 Task: Find a house in Standerton, South Africa, for 1 guest from 7th to 14th July, with a price range of ₹6000 to ₹14000, Wifi, and self check-in.
Action: Mouse moved to (440, 92)
Screenshot: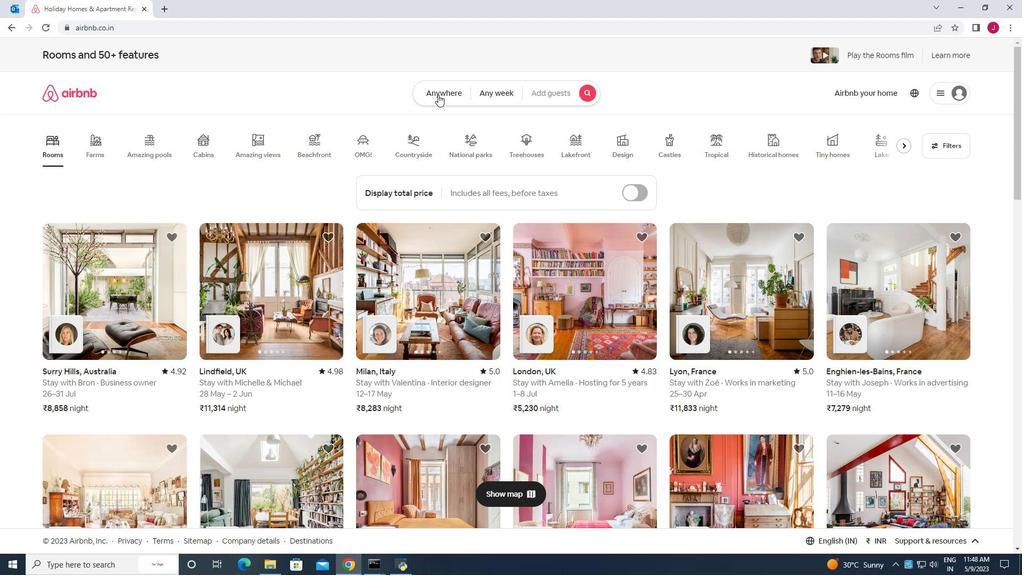 
Action: Mouse pressed left at (440, 92)
Screenshot: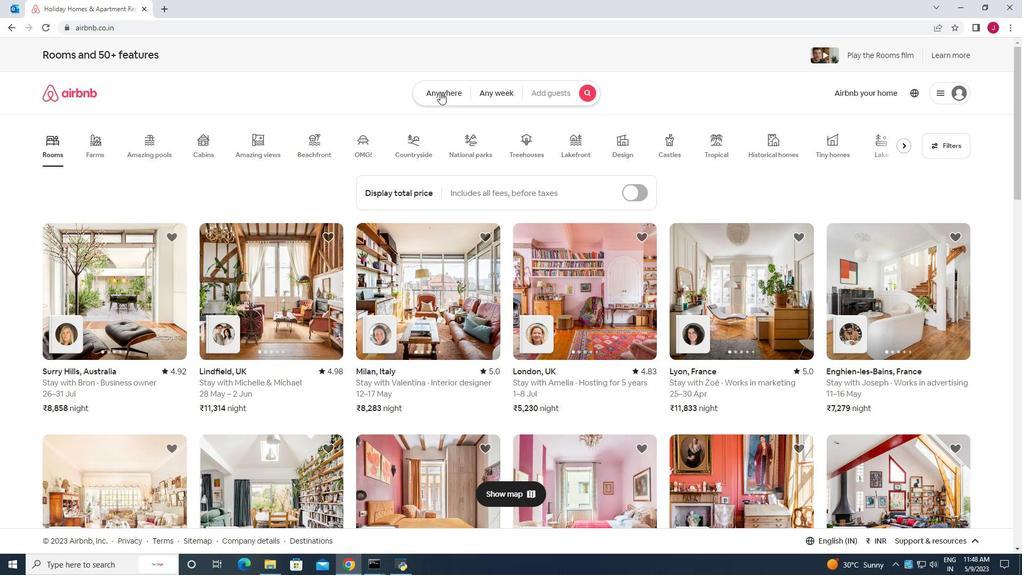 
Action: Mouse moved to (338, 134)
Screenshot: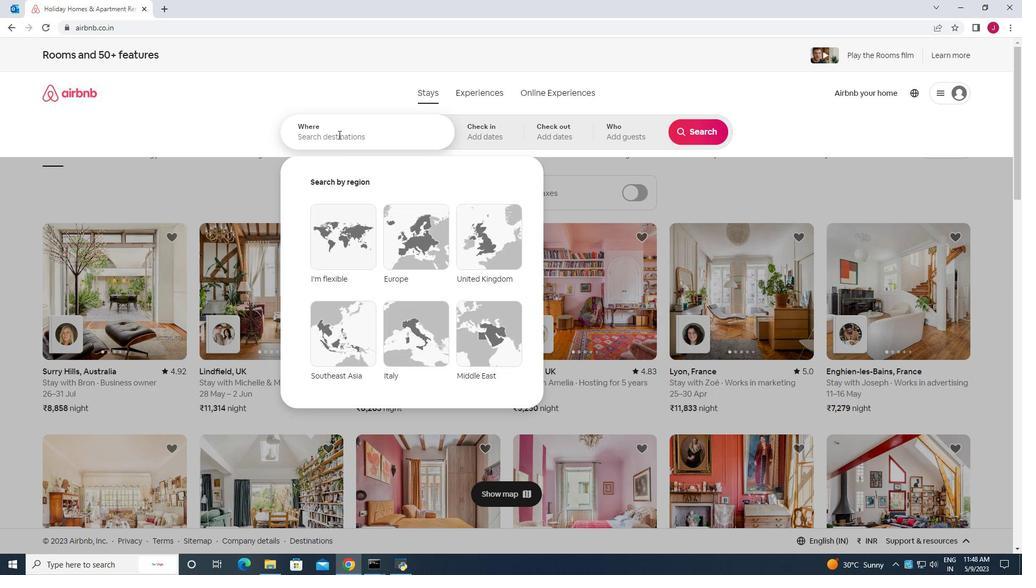 
Action: Mouse pressed left at (338, 134)
Screenshot: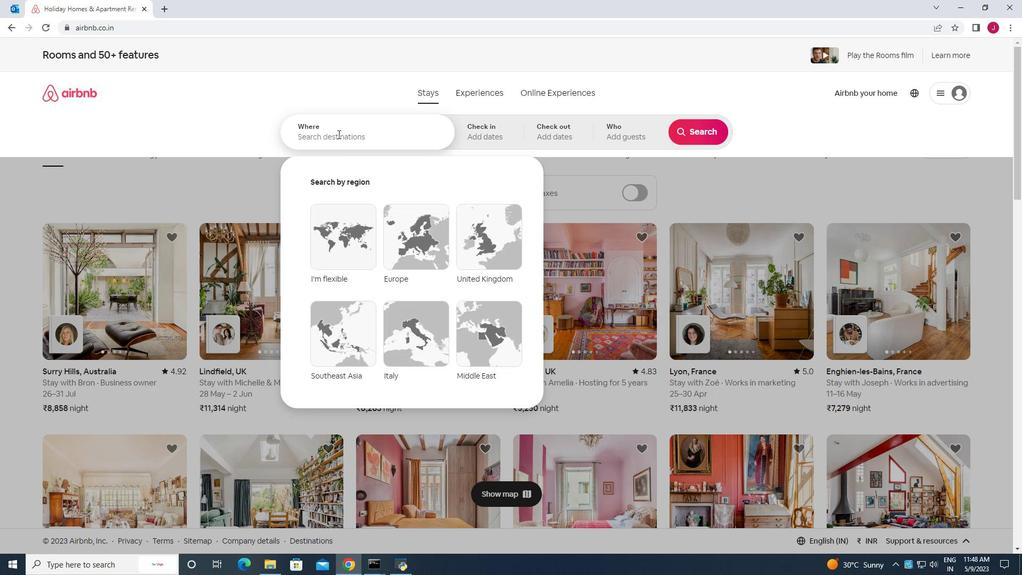 
Action: Mouse moved to (337, 134)
Screenshot: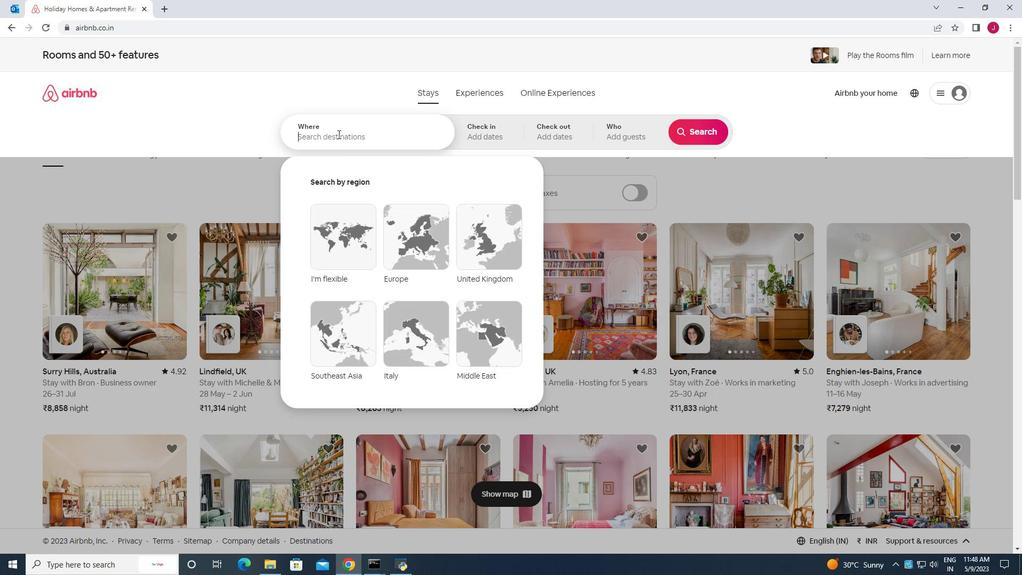 
Action: Key pressed standerton<Key.space>south<Key.space>africa
Screenshot: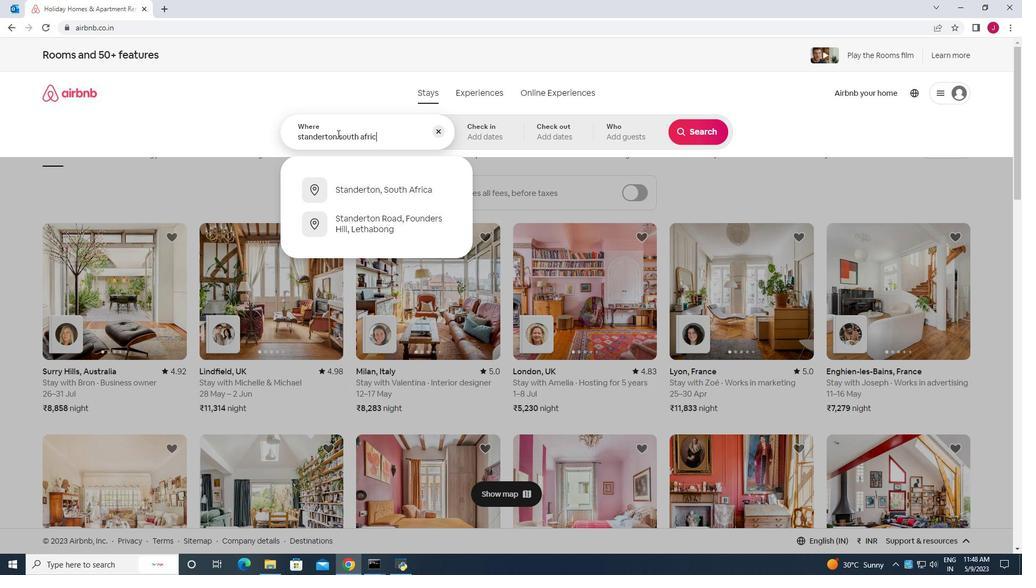 
Action: Mouse moved to (372, 189)
Screenshot: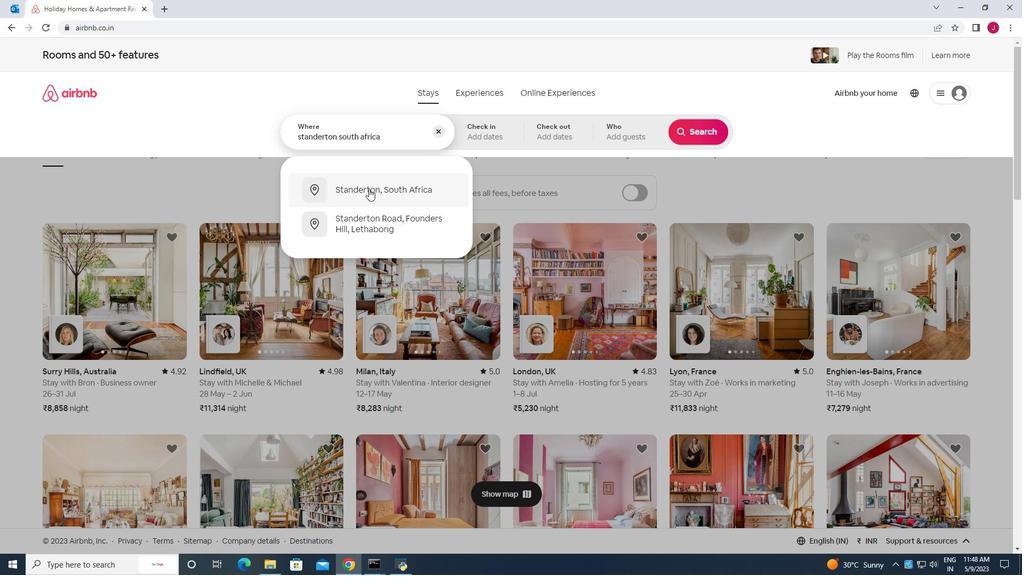 
Action: Mouse pressed left at (372, 189)
Screenshot: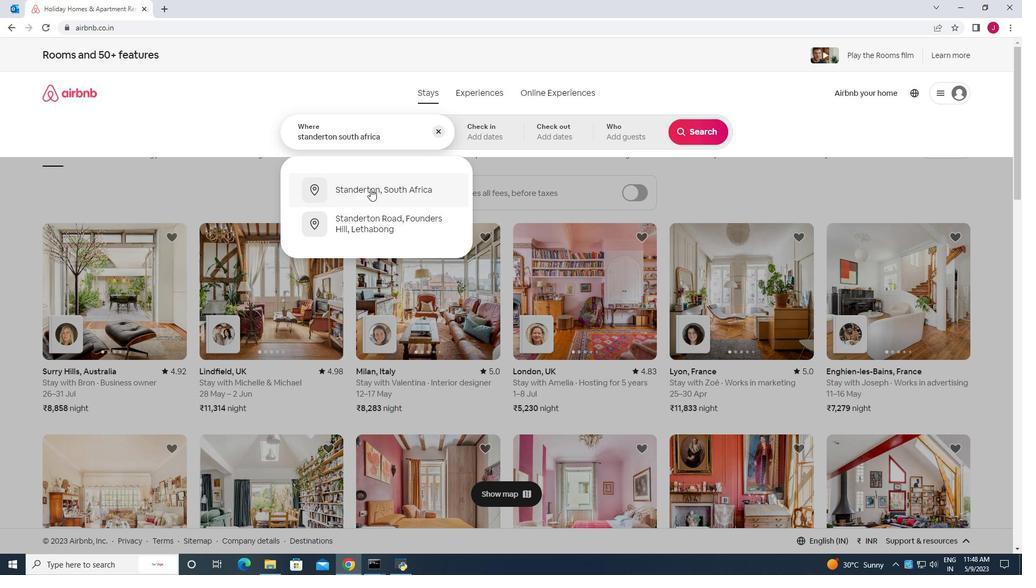 
Action: Mouse moved to (699, 213)
Screenshot: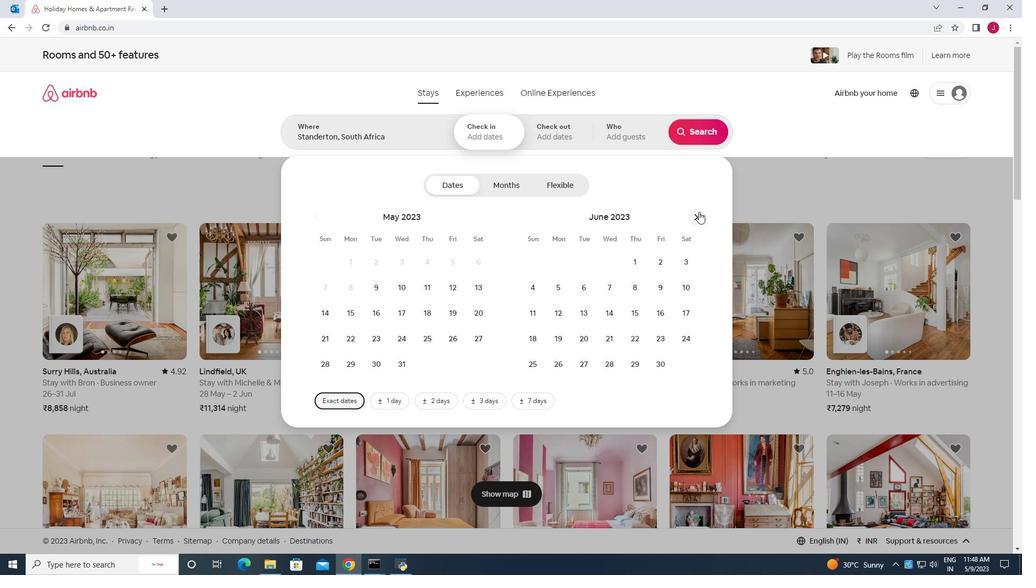 
Action: Mouse pressed left at (699, 213)
Screenshot: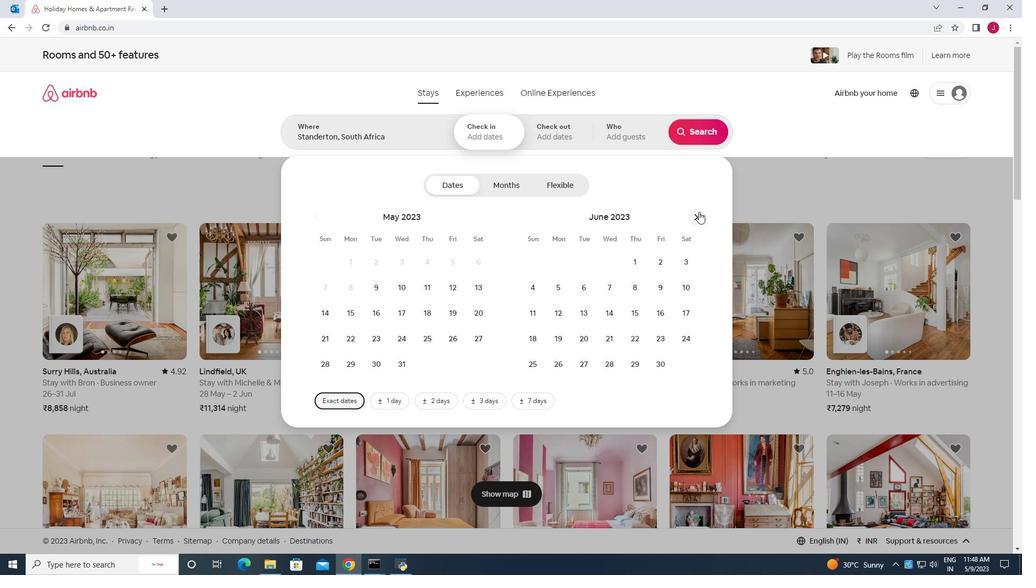 
Action: Mouse moved to (662, 290)
Screenshot: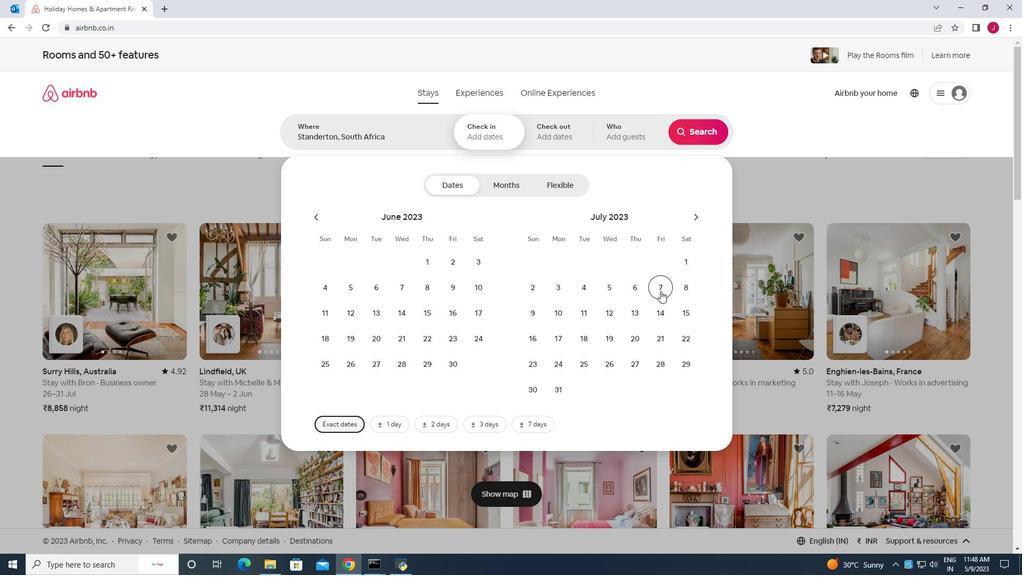 
Action: Mouse pressed left at (662, 290)
Screenshot: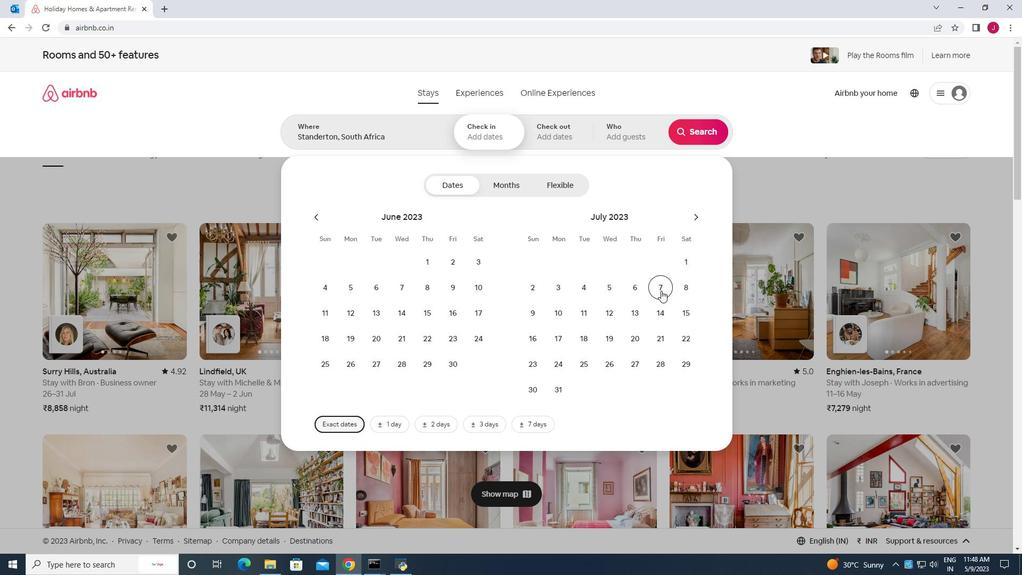 
Action: Mouse moved to (665, 309)
Screenshot: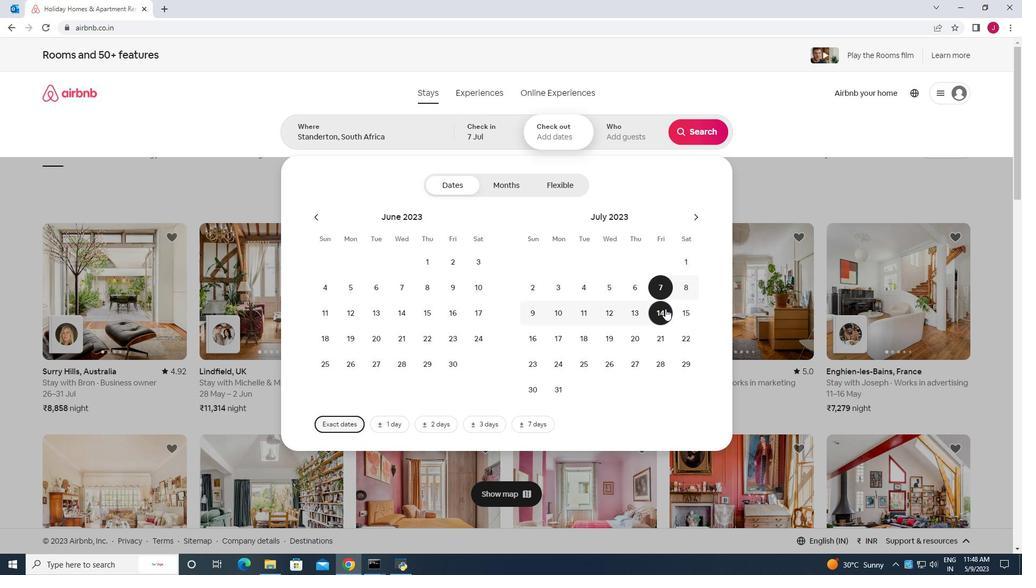 
Action: Mouse pressed left at (665, 309)
Screenshot: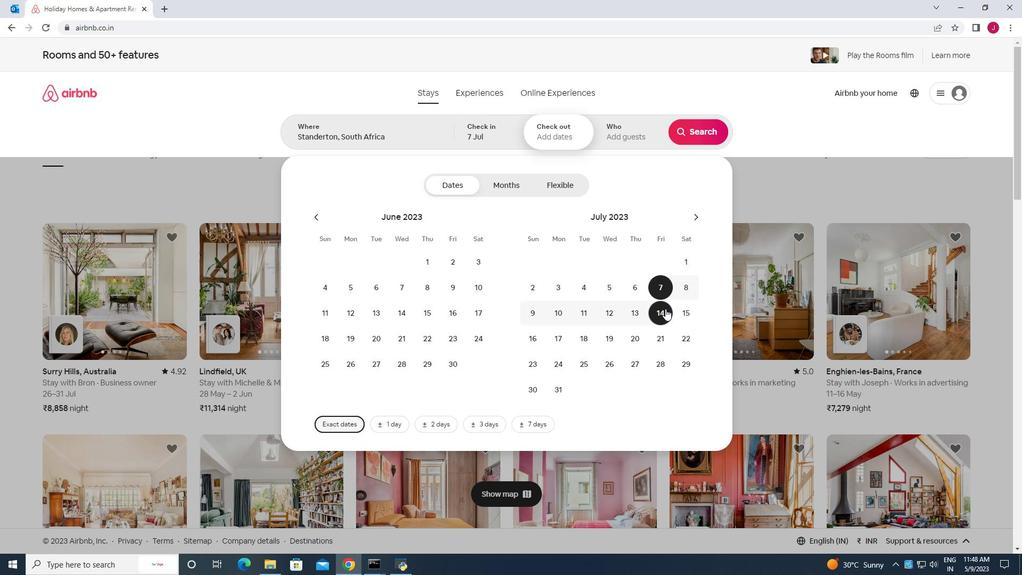 
Action: Mouse moved to (621, 123)
Screenshot: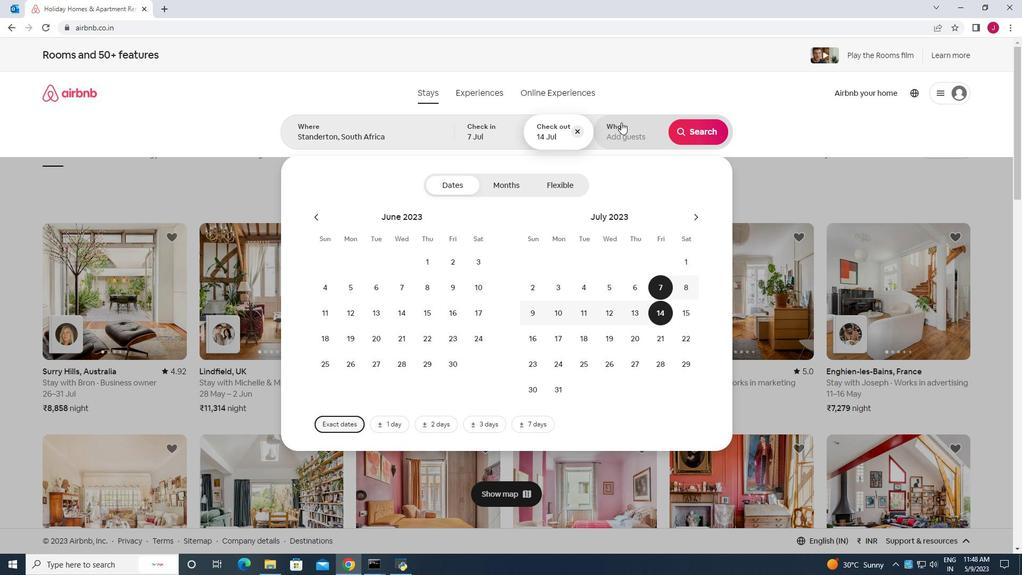 
Action: Mouse pressed left at (621, 123)
Screenshot: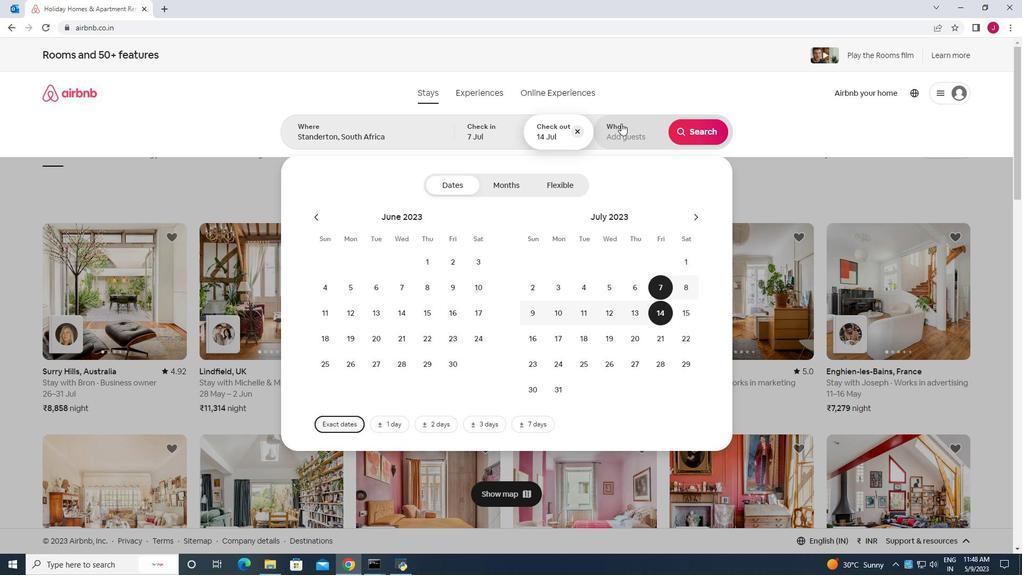 
Action: Mouse moved to (698, 185)
Screenshot: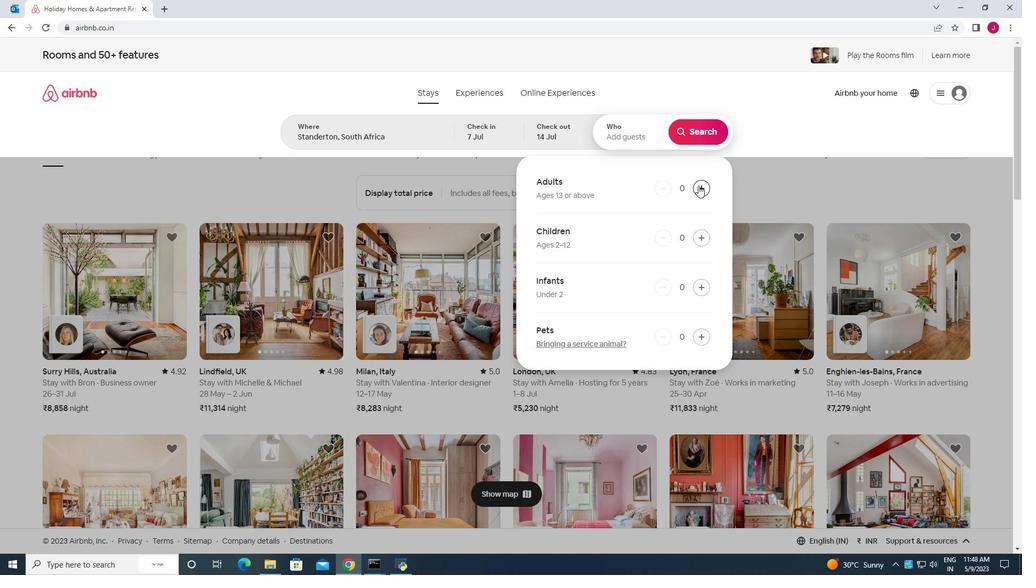 
Action: Mouse pressed left at (698, 185)
Screenshot: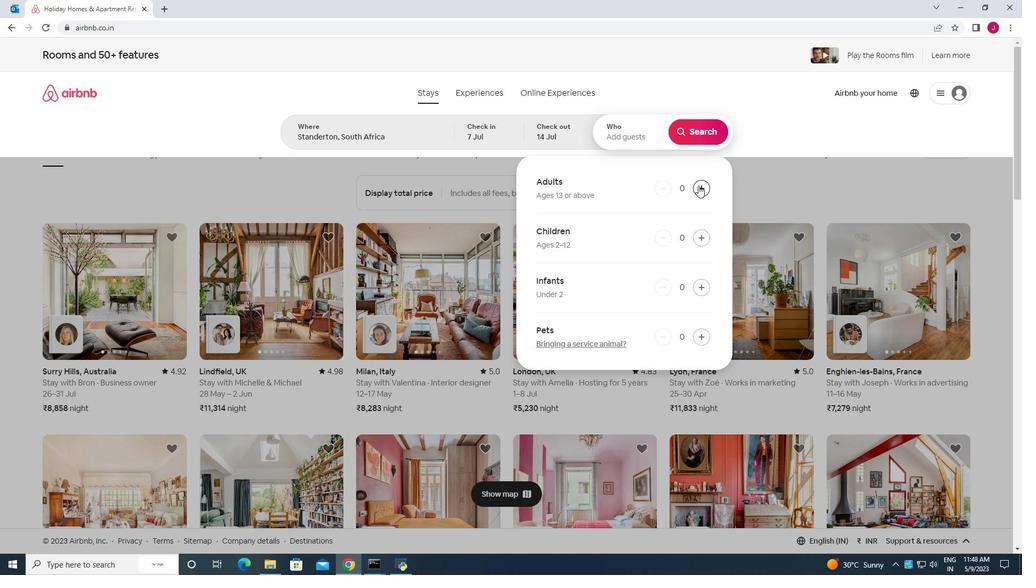 
Action: Mouse moved to (706, 130)
Screenshot: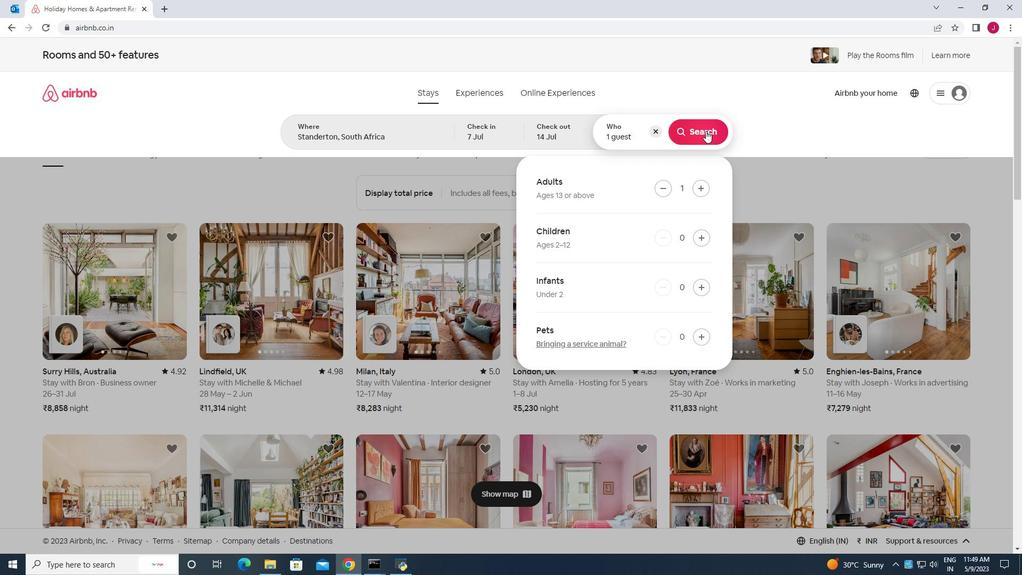 
Action: Mouse pressed left at (706, 130)
Screenshot: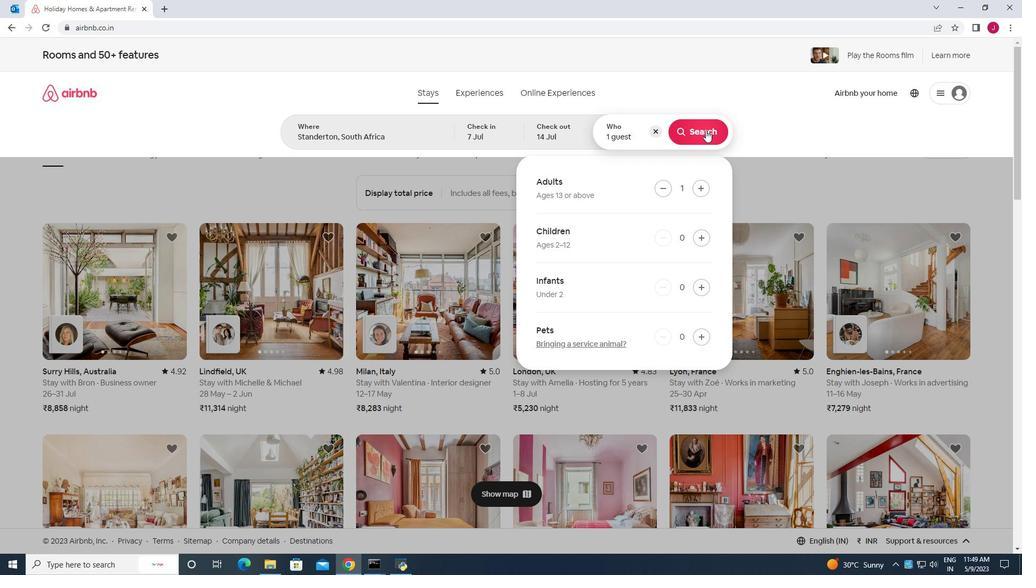 
Action: Mouse moved to (985, 102)
Screenshot: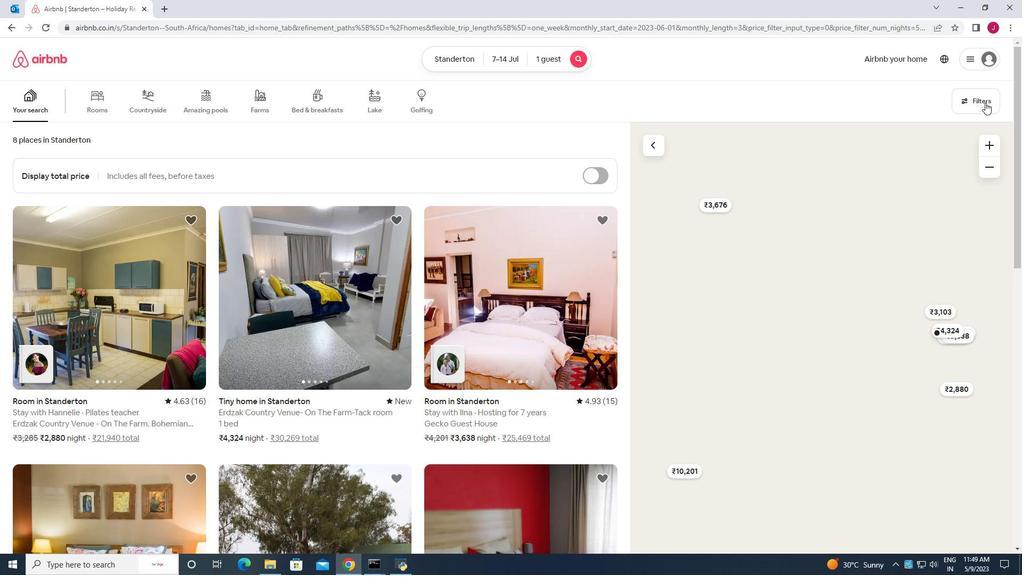 
Action: Mouse pressed left at (985, 102)
Screenshot: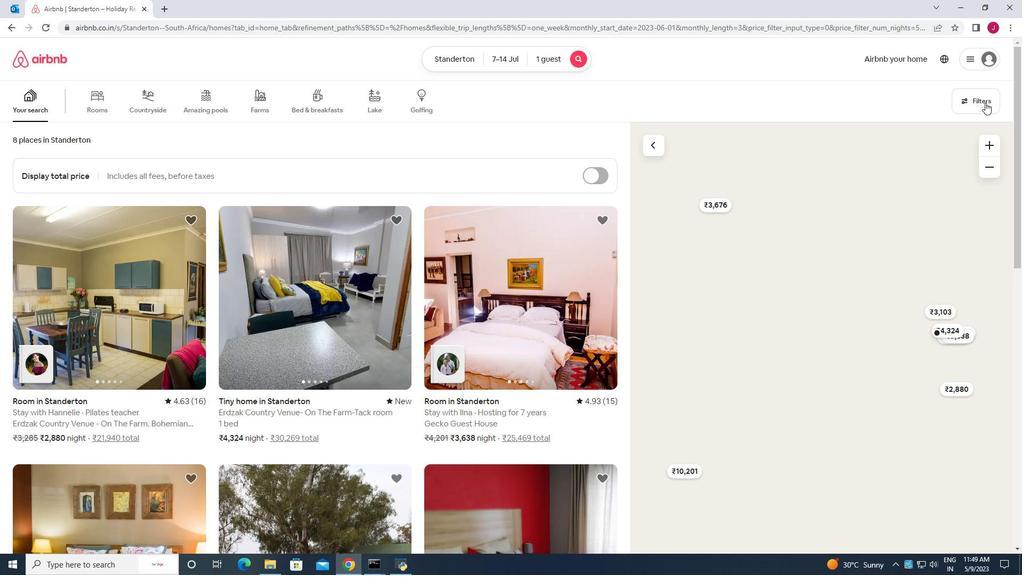 
Action: Mouse moved to (375, 361)
Screenshot: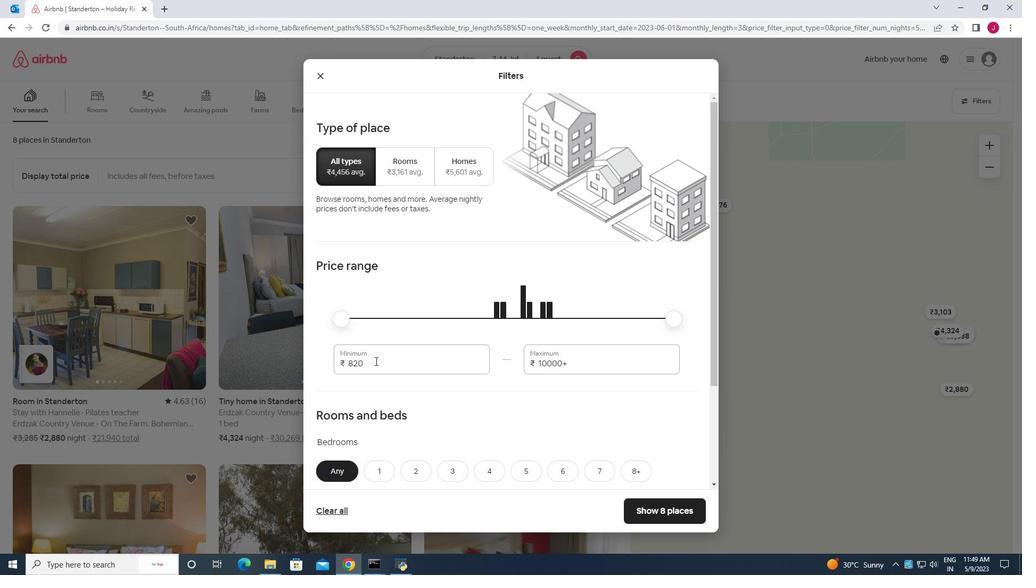 
Action: Mouse pressed left at (375, 361)
Screenshot: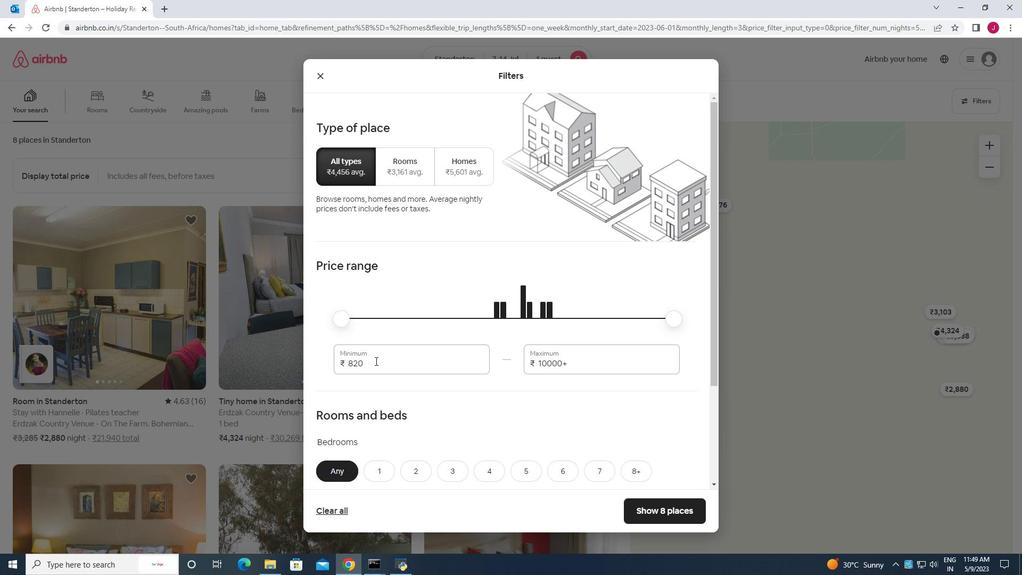 
Action: Mouse moved to (373, 354)
Screenshot: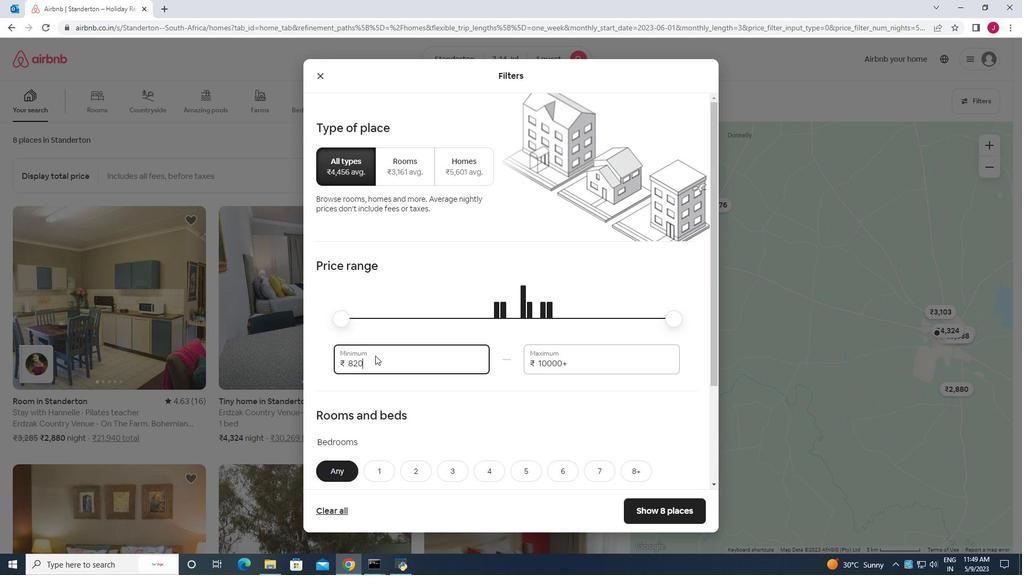 
Action: Key pressed <Key.backspace><Key.backspace><Key.backspace><Key.backspace>6000
Screenshot: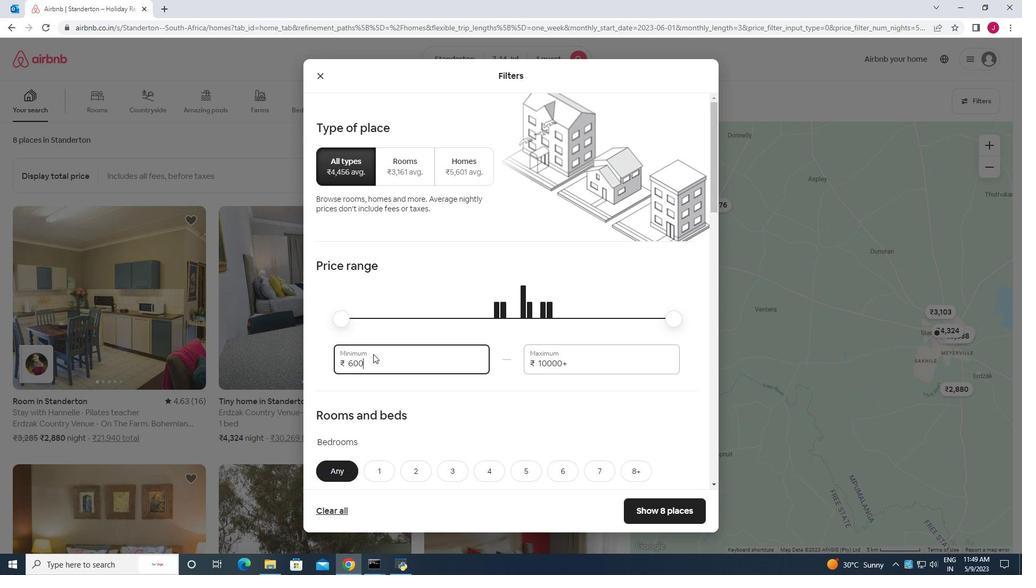 
Action: Mouse moved to (586, 366)
Screenshot: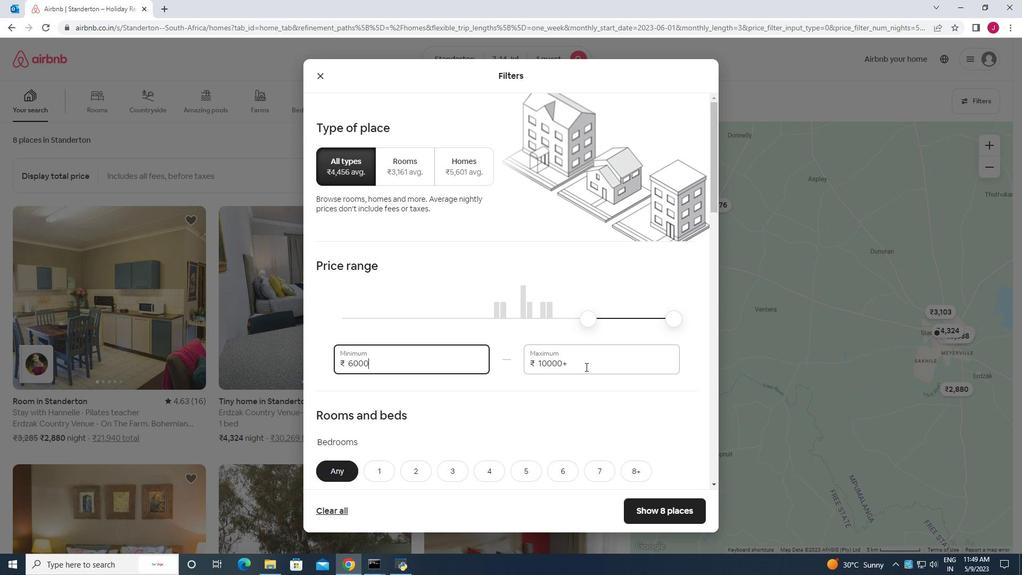 
Action: Mouse pressed left at (586, 366)
Screenshot: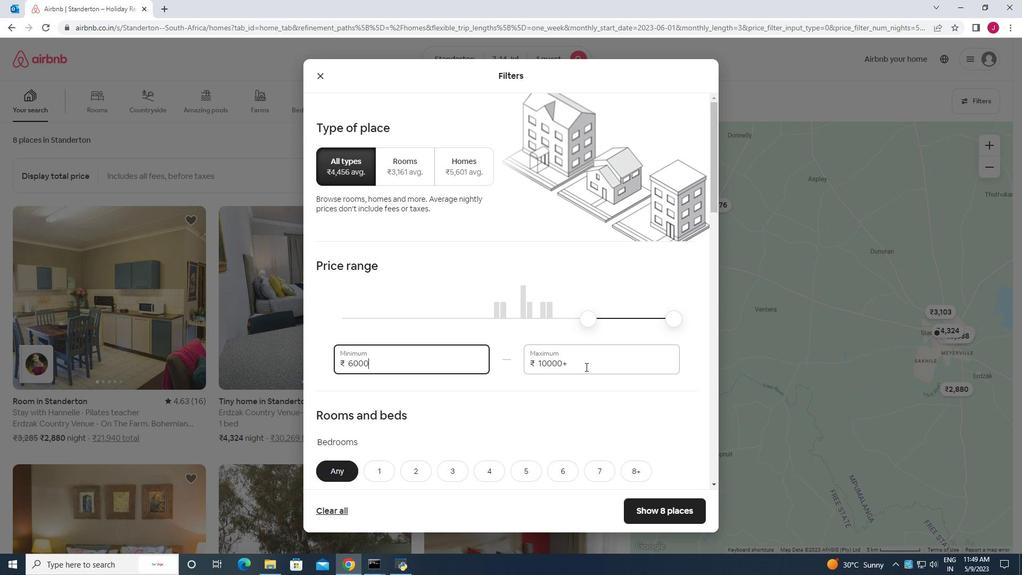 
Action: Mouse moved to (586, 365)
Screenshot: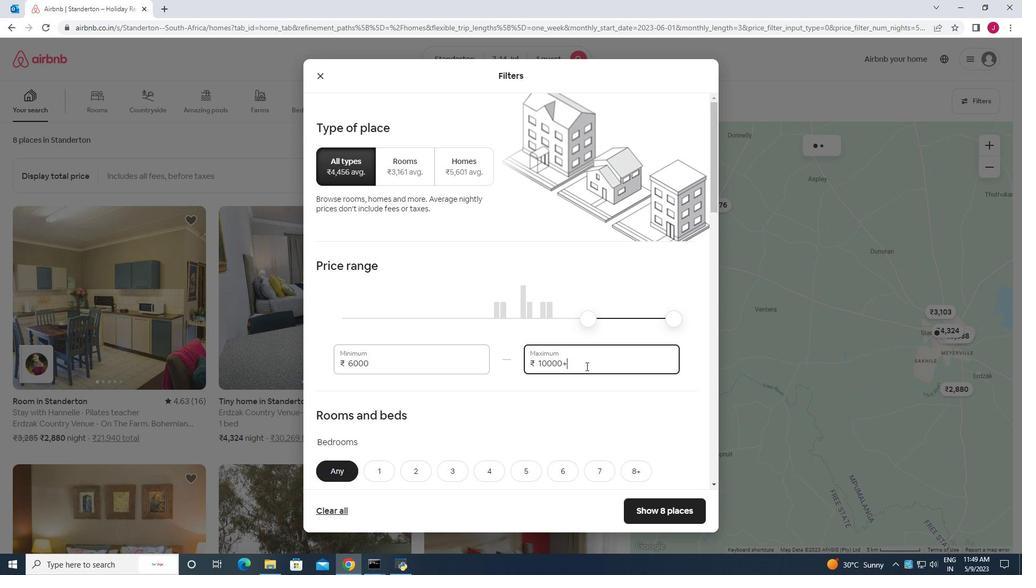 
Action: Key pressed <Key.backspace><Key.backspace><Key.backspace><Key.backspace><Key.backspace>4000
Screenshot: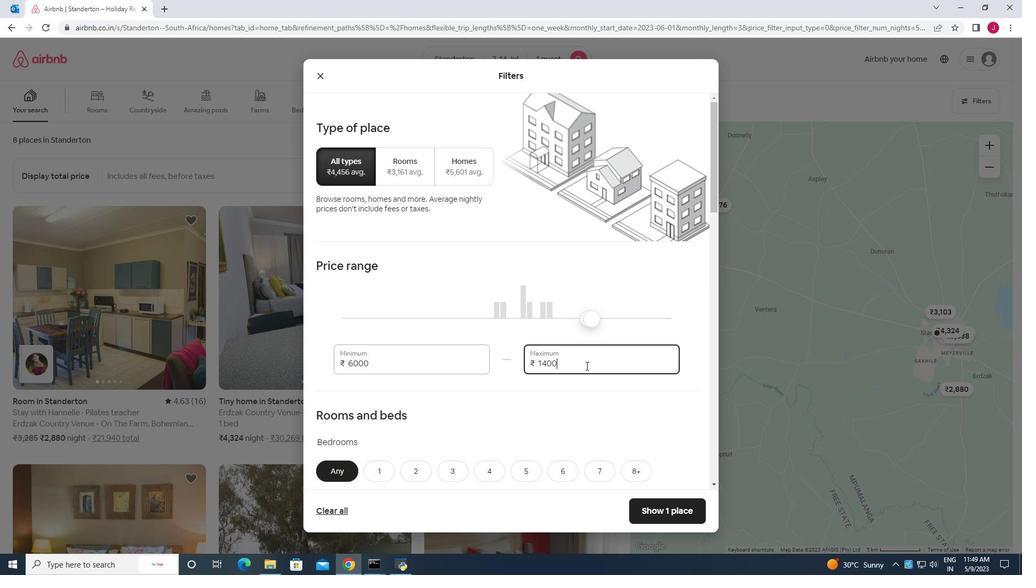
Action: Mouse moved to (572, 348)
Screenshot: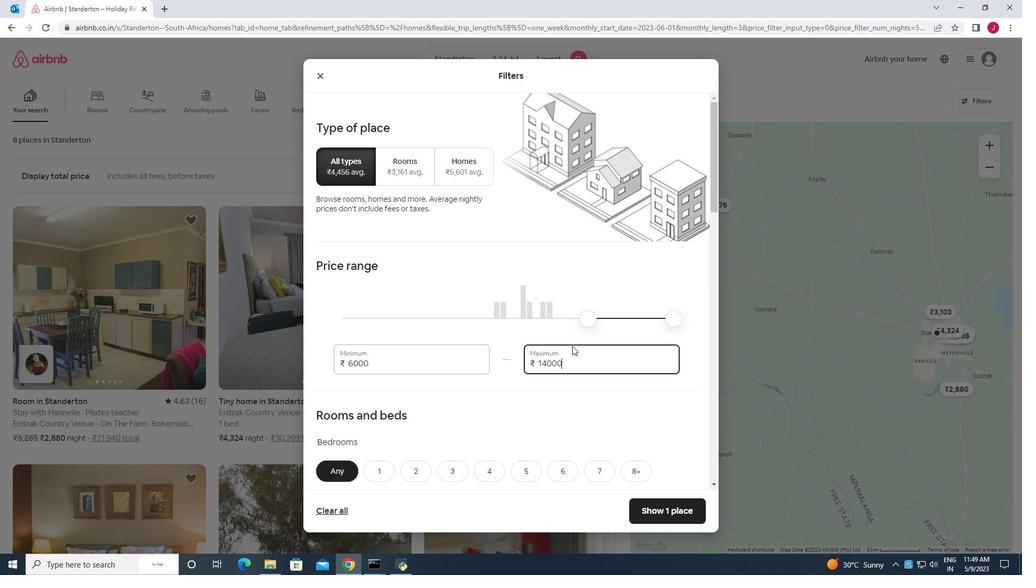 
Action: Mouse scrolled (572, 348) with delta (0, 0)
Screenshot: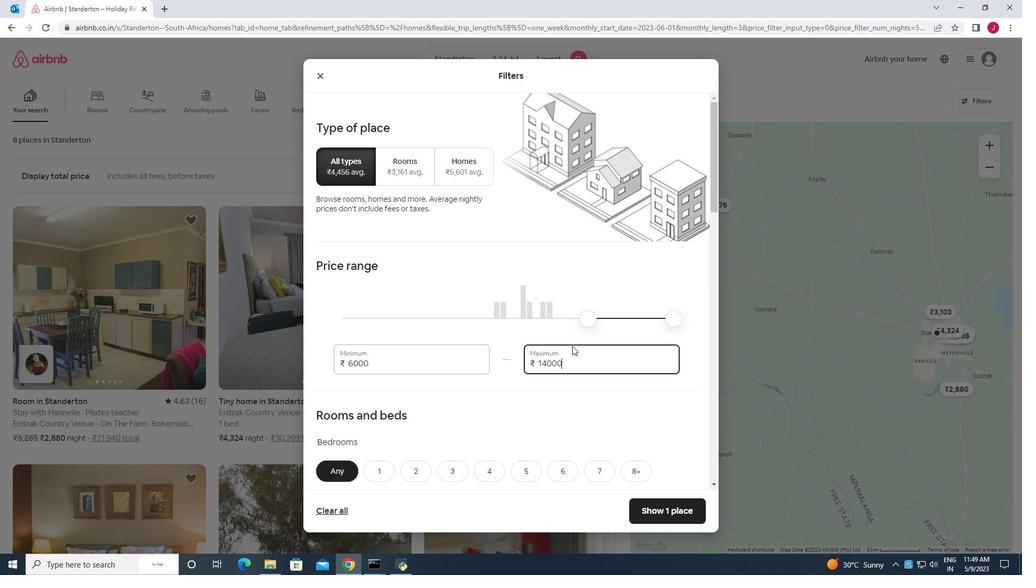 
Action: Mouse moved to (551, 346)
Screenshot: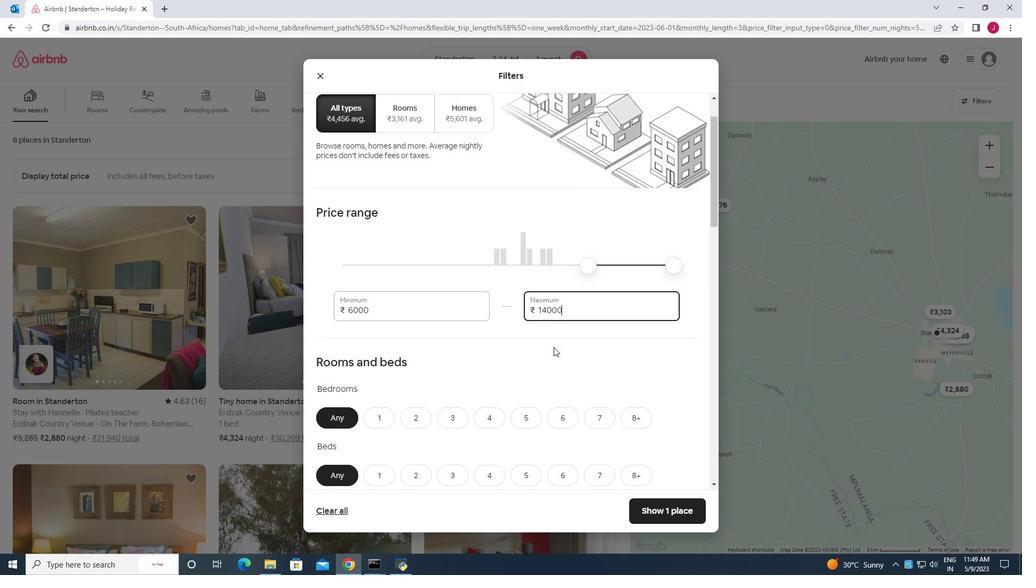 
Action: Mouse scrolled (551, 345) with delta (0, 0)
Screenshot: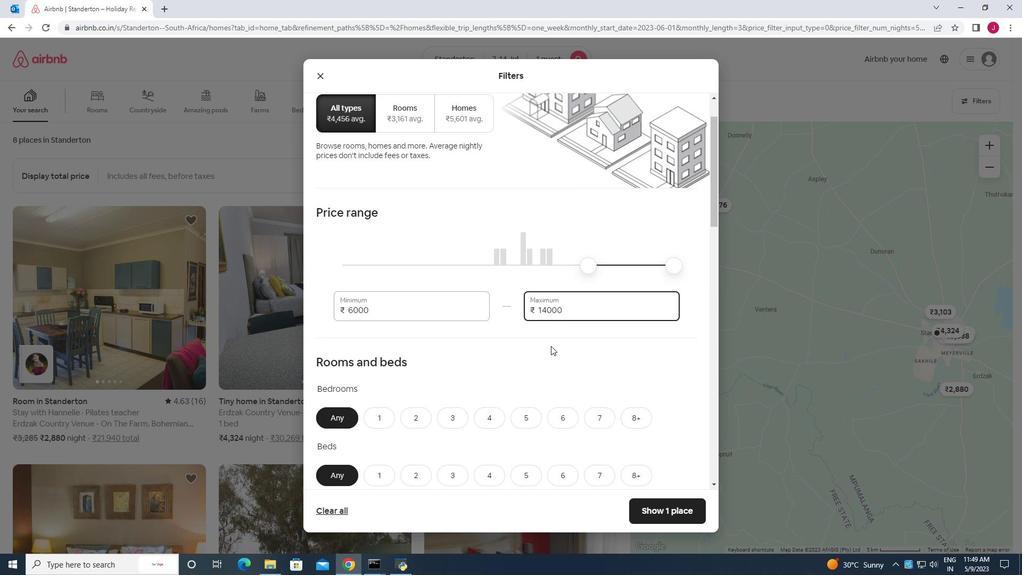 
Action: Mouse scrolled (551, 345) with delta (0, 0)
Screenshot: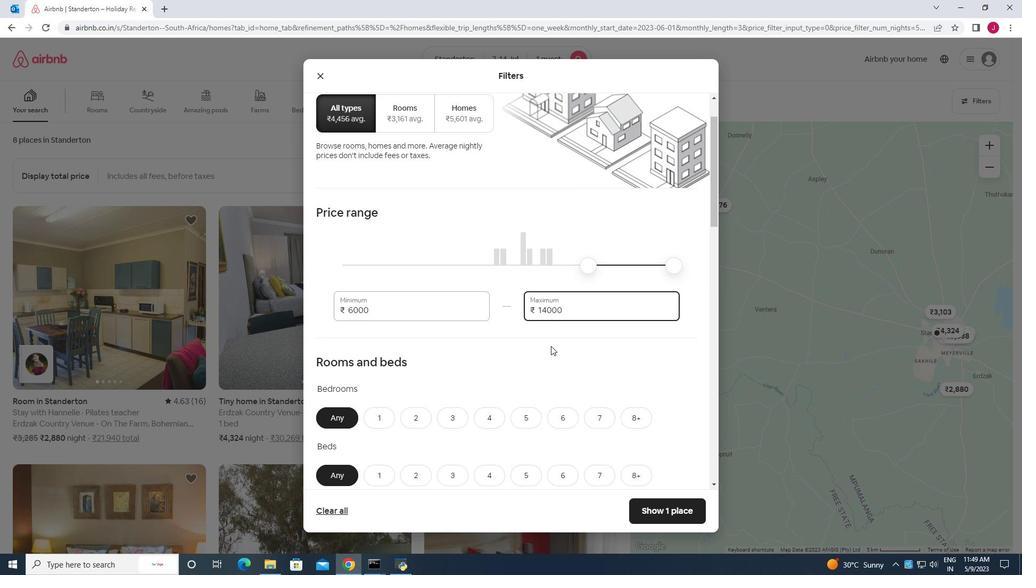 
Action: Mouse moved to (544, 332)
Screenshot: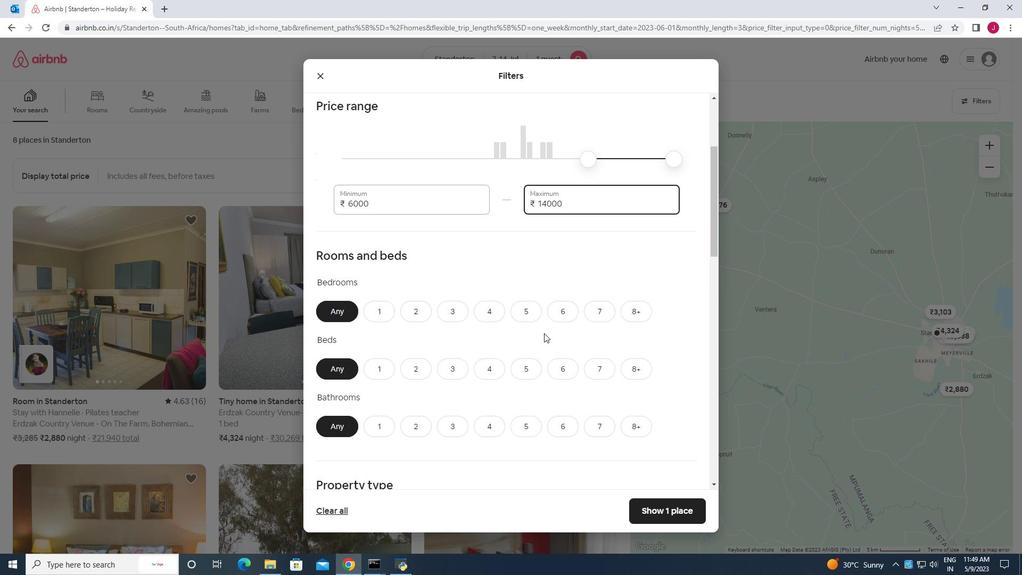 
Action: Mouse scrolled (544, 332) with delta (0, 0)
Screenshot: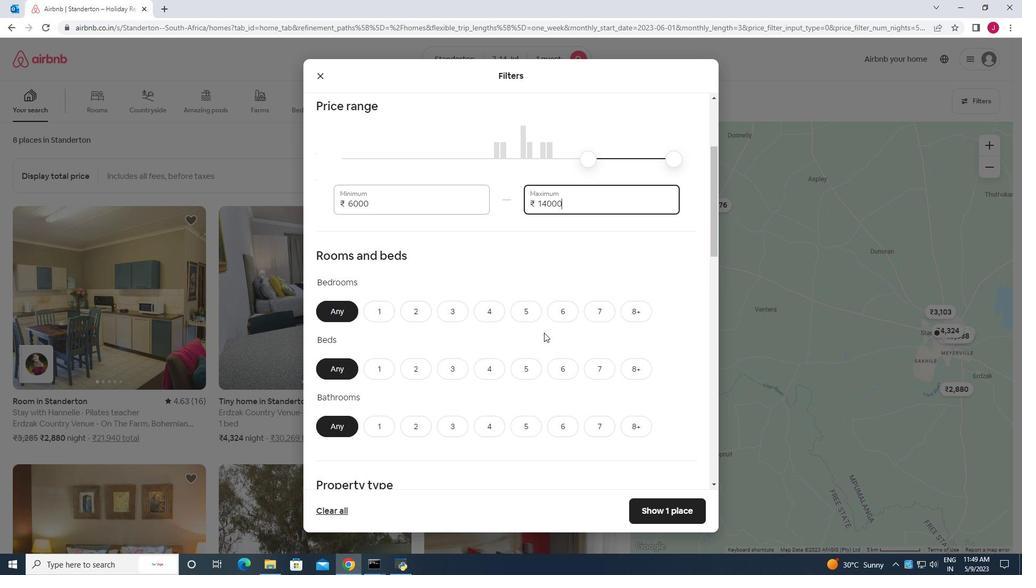 
Action: Mouse moved to (374, 260)
Screenshot: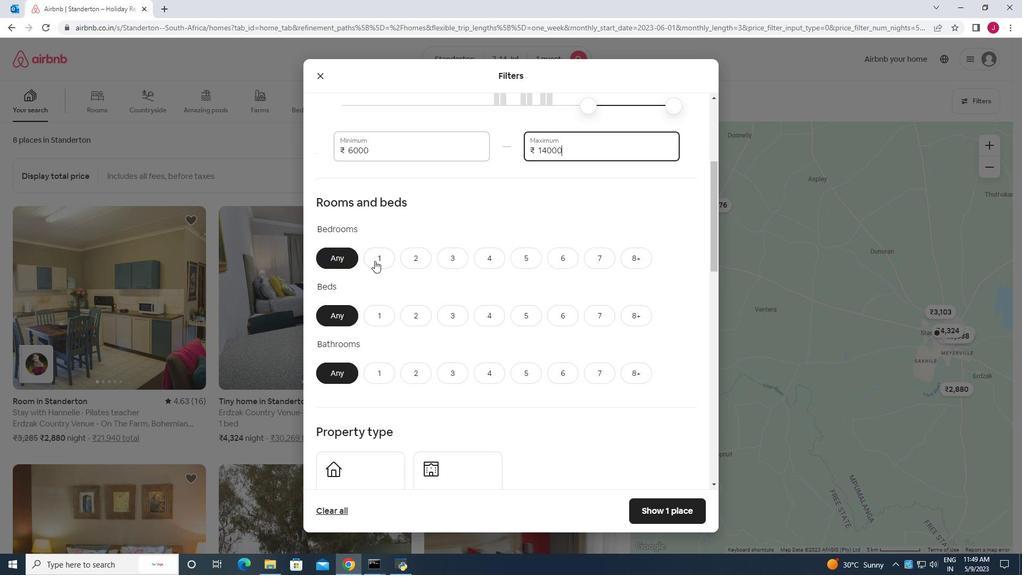 
Action: Mouse pressed left at (374, 260)
Screenshot: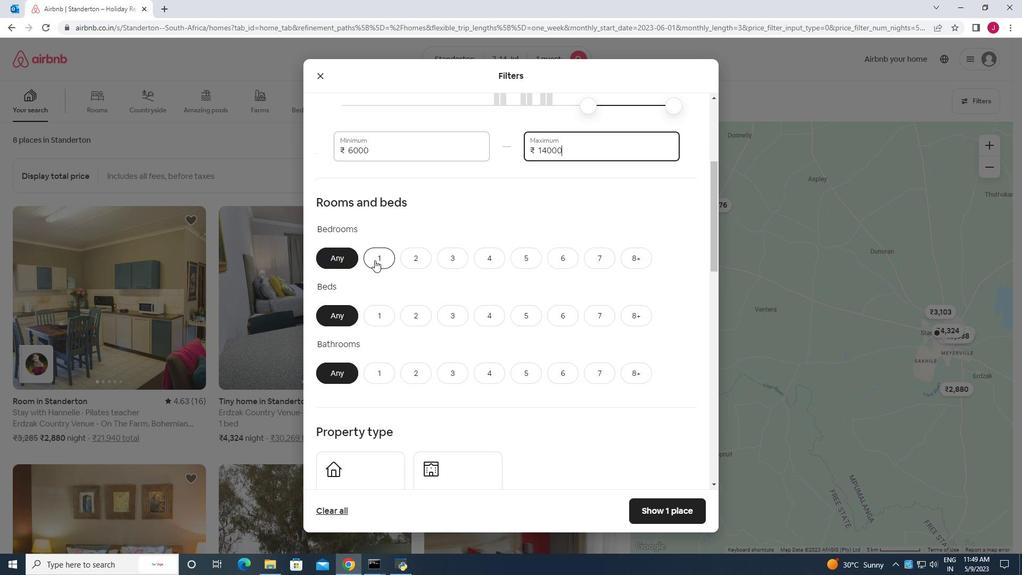 
Action: Mouse moved to (378, 313)
Screenshot: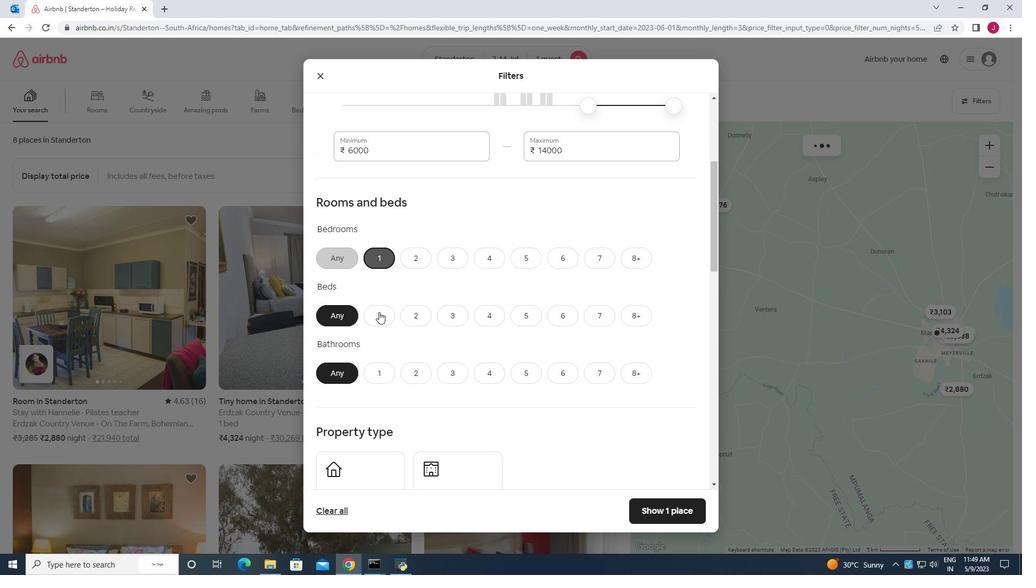 
Action: Mouse pressed left at (378, 313)
Screenshot: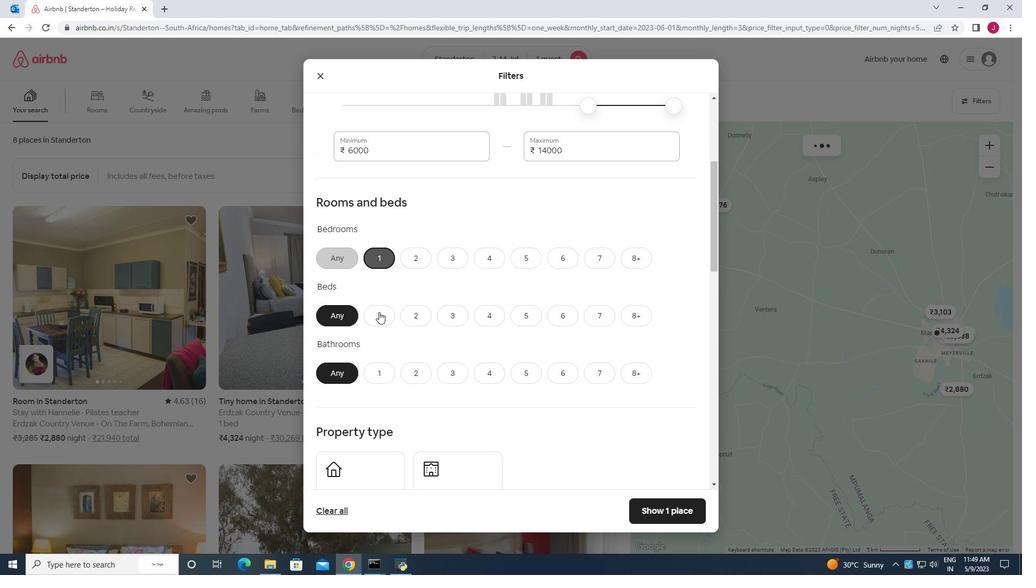 
Action: Mouse moved to (375, 374)
Screenshot: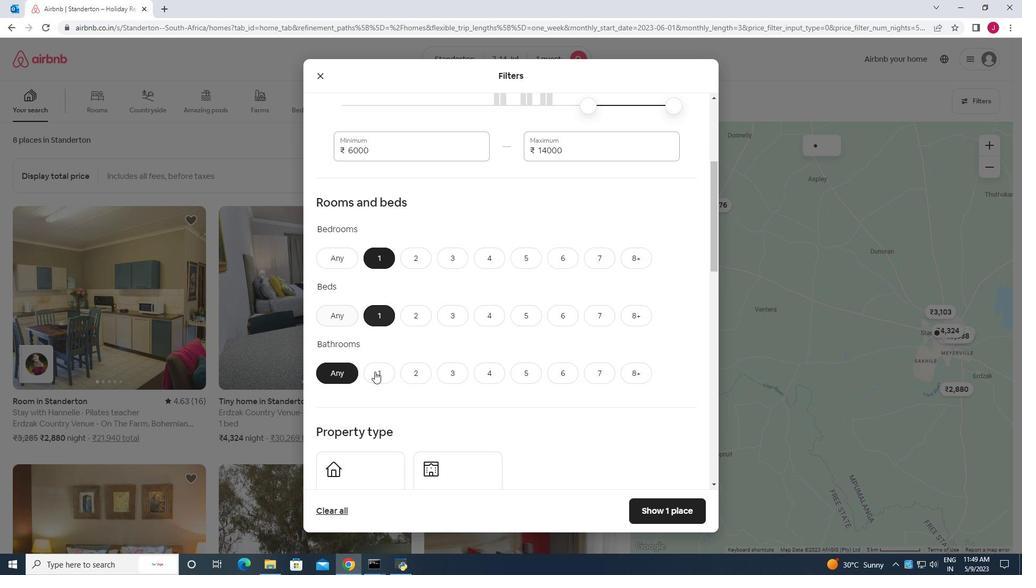 
Action: Mouse pressed left at (375, 374)
Screenshot: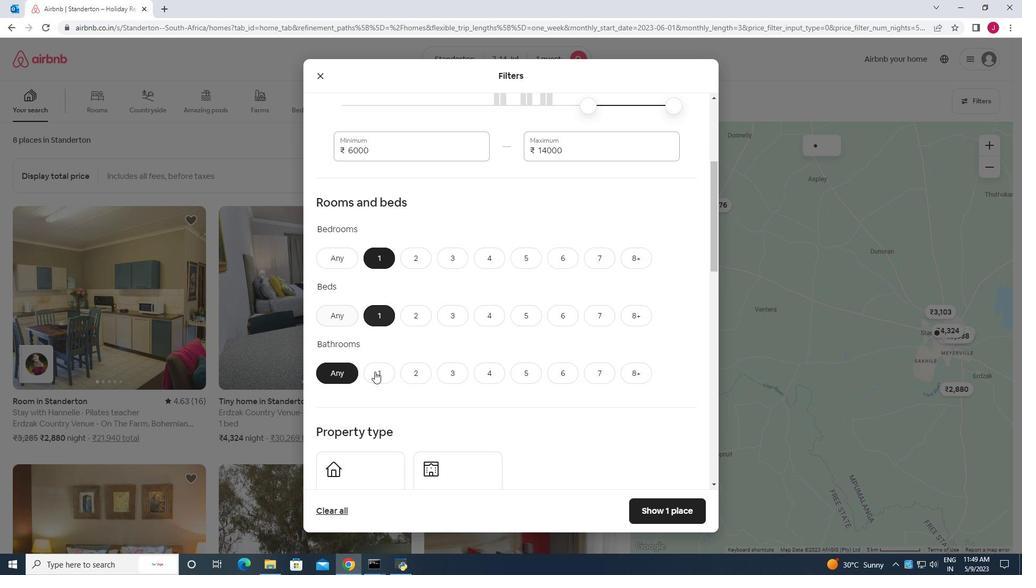 
Action: Mouse moved to (457, 325)
Screenshot: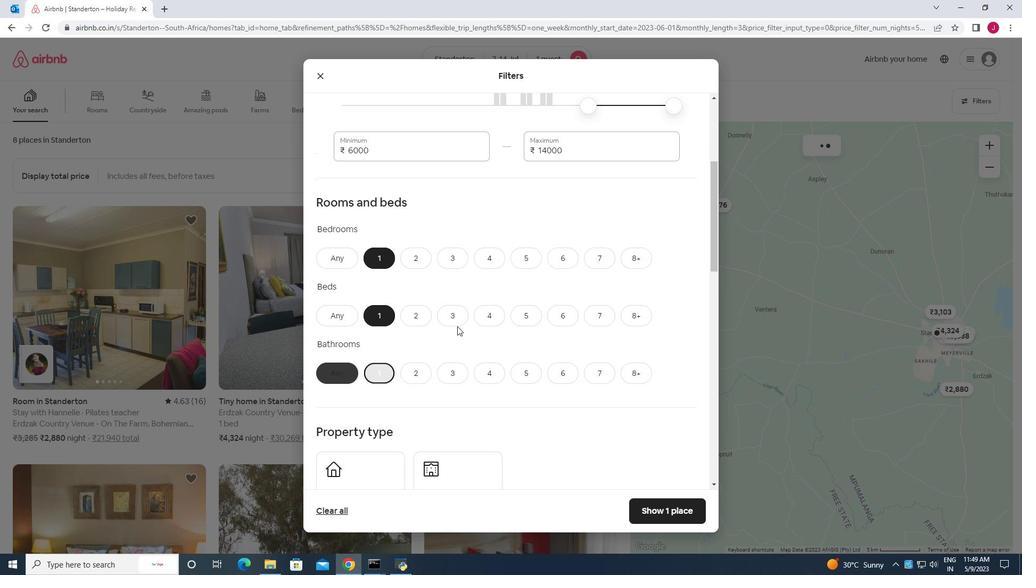 
Action: Mouse scrolled (457, 325) with delta (0, 0)
Screenshot: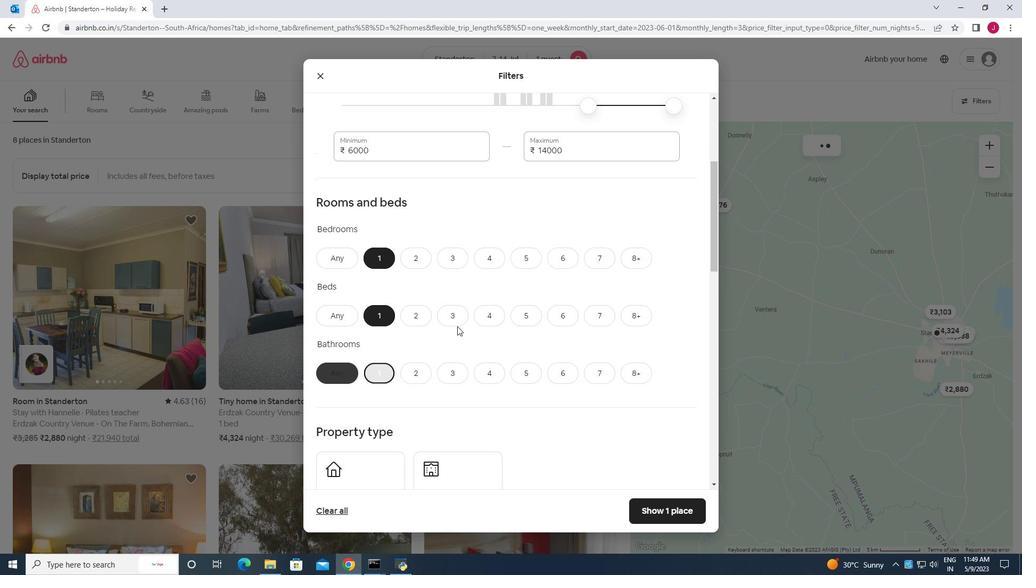
Action: Mouse moved to (457, 325)
Screenshot: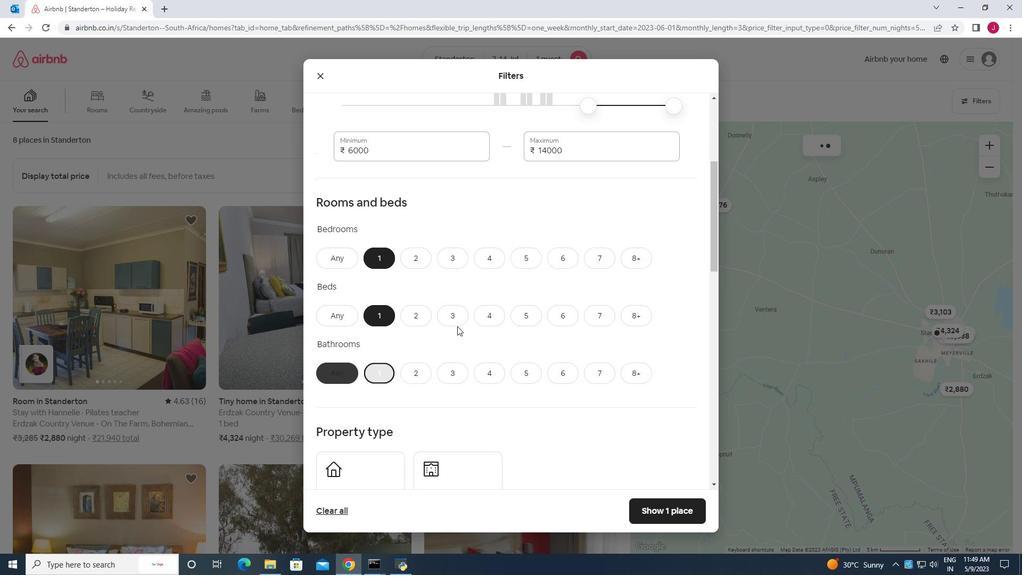
Action: Mouse scrolled (457, 325) with delta (0, 0)
Screenshot: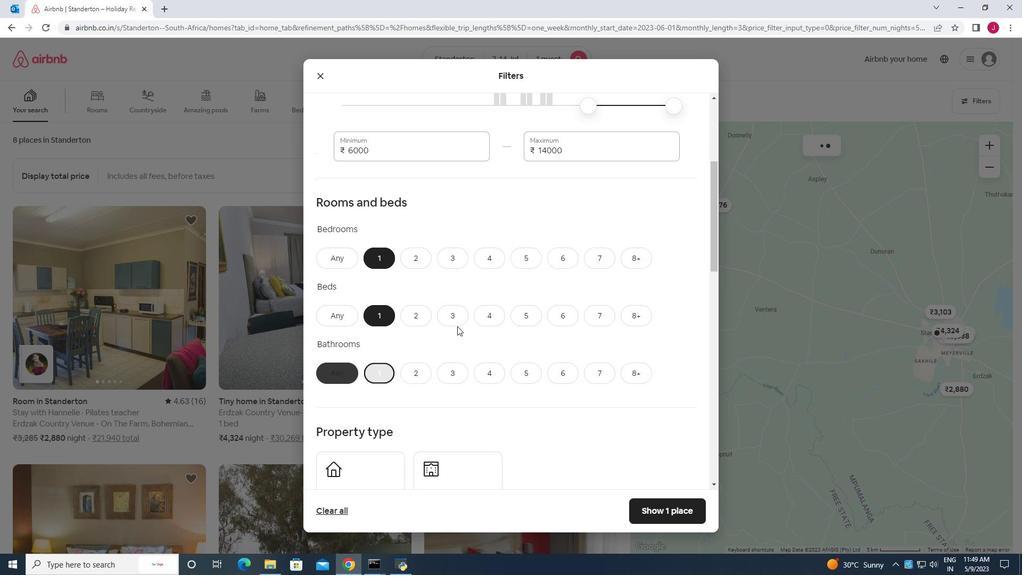 
Action: Mouse moved to (457, 324)
Screenshot: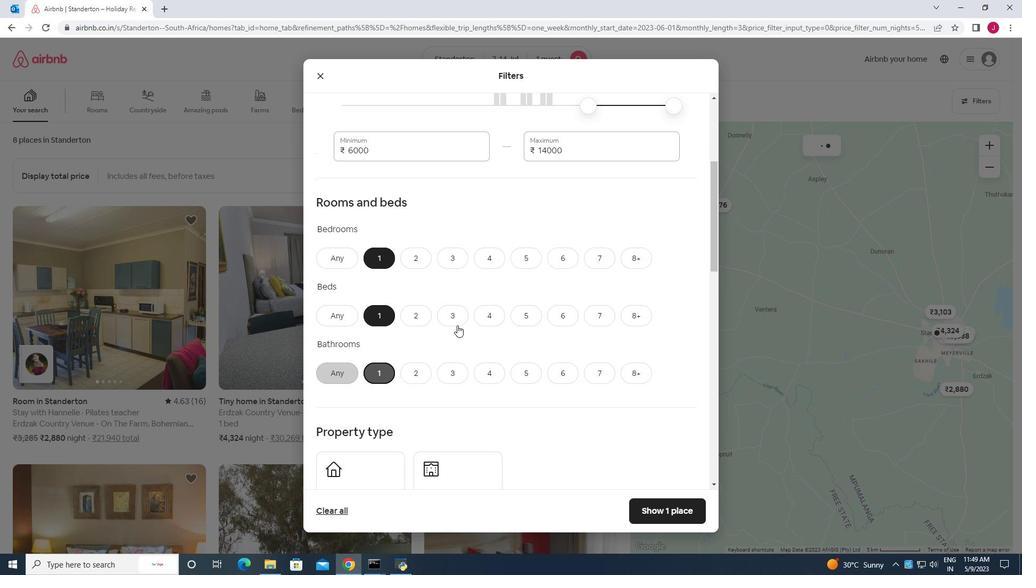 
Action: Mouse scrolled (457, 325) with delta (0, 0)
Screenshot: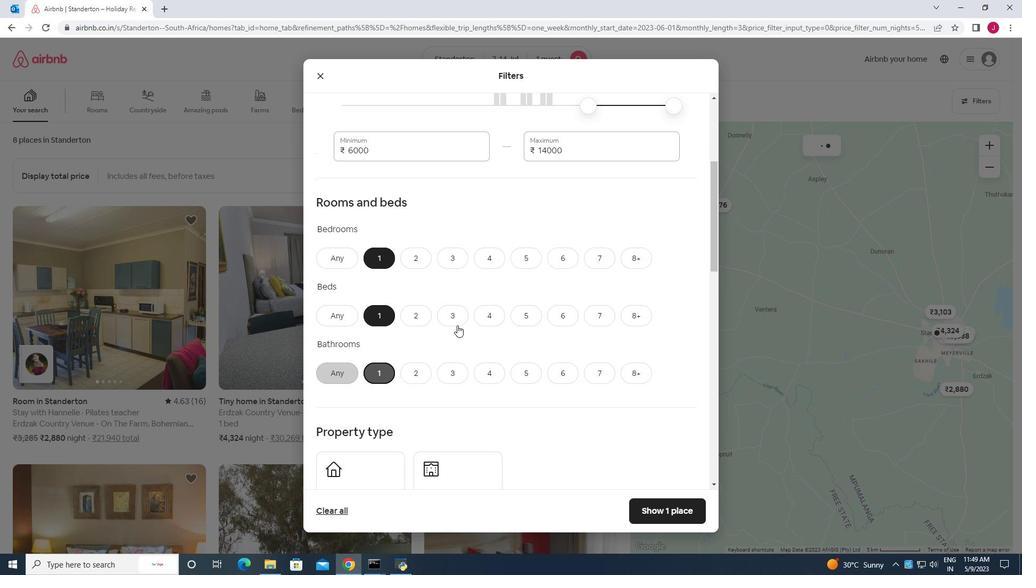 
Action: Mouse moved to (456, 318)
Screenshot: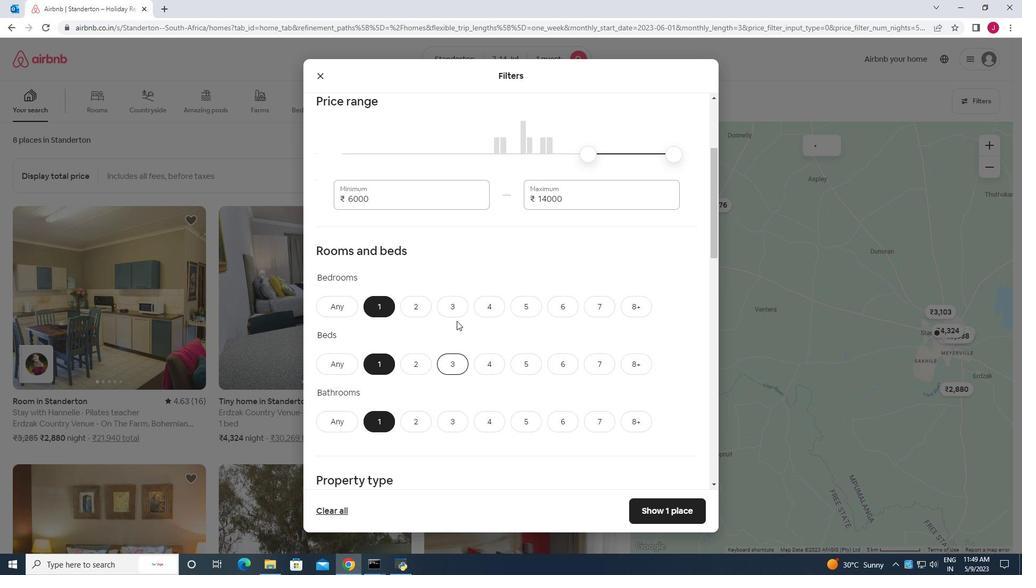
Action: Mouse scrolled (456, 319) with delta (0, 0)
Screenshot: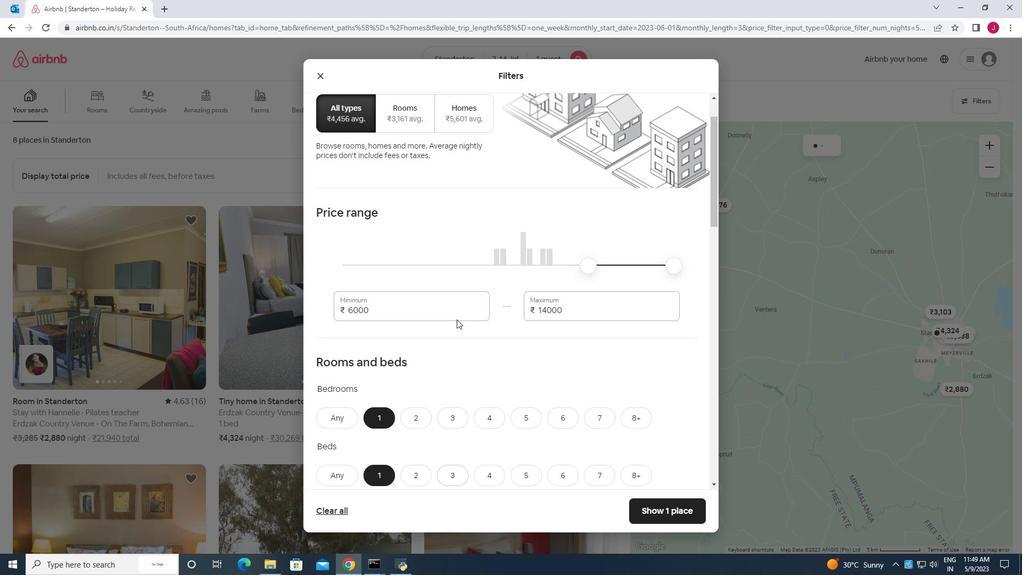 
Action: Mouse moved to (456, 318)
Screenshot: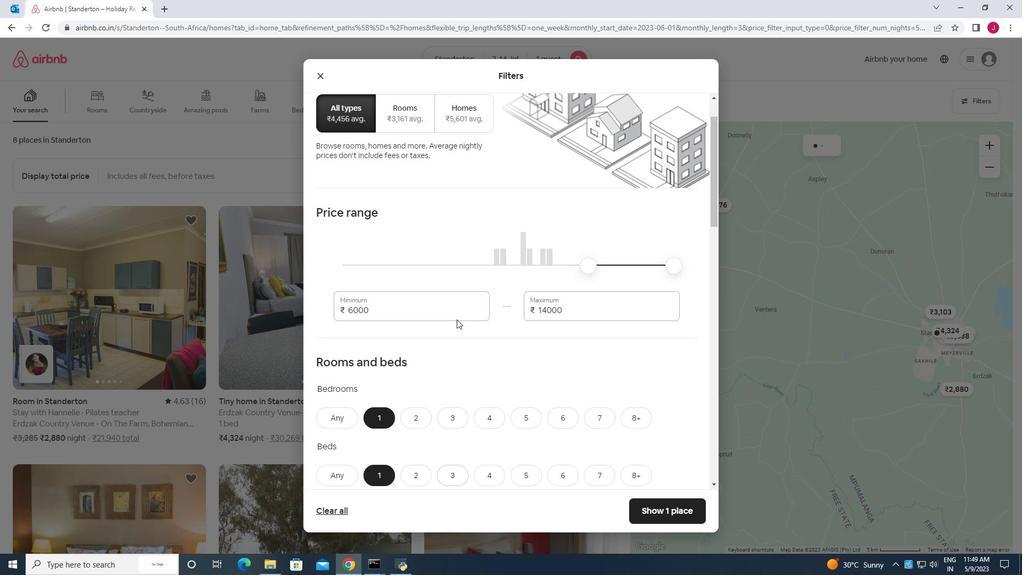 
Action: Mouse scrolled (456, 318) with delta (0, 0)
Screenshot: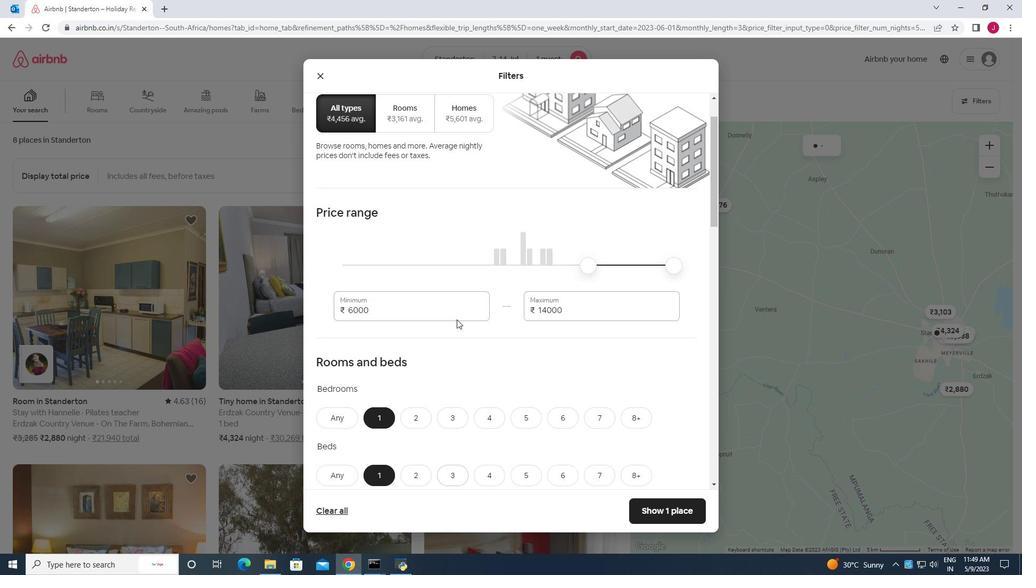 
Action: Mouse moved to (456, 318)
Screenshot: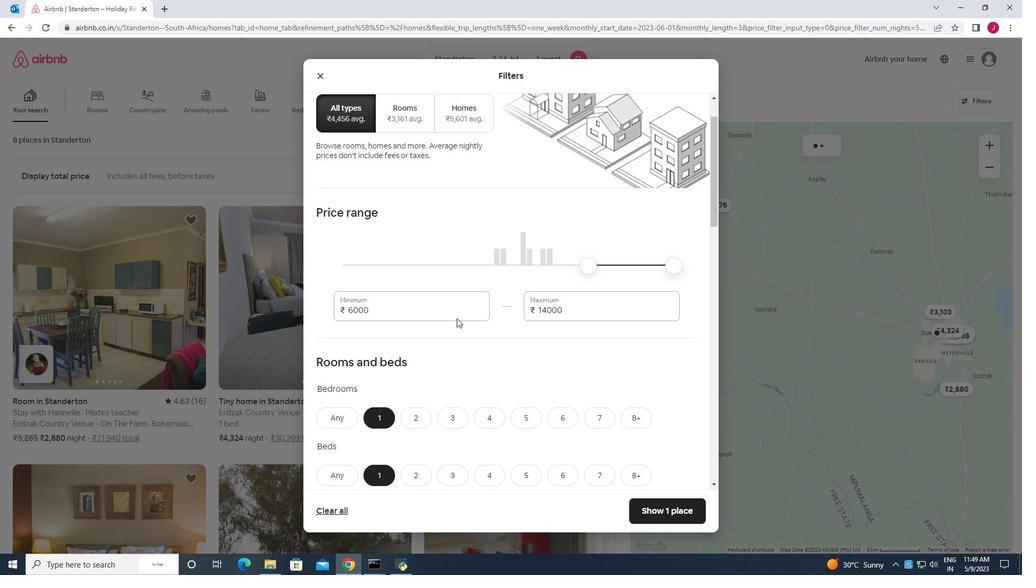 
Action: Mouse scrolled (456, 318) with delta (0, 0)
Screenshot: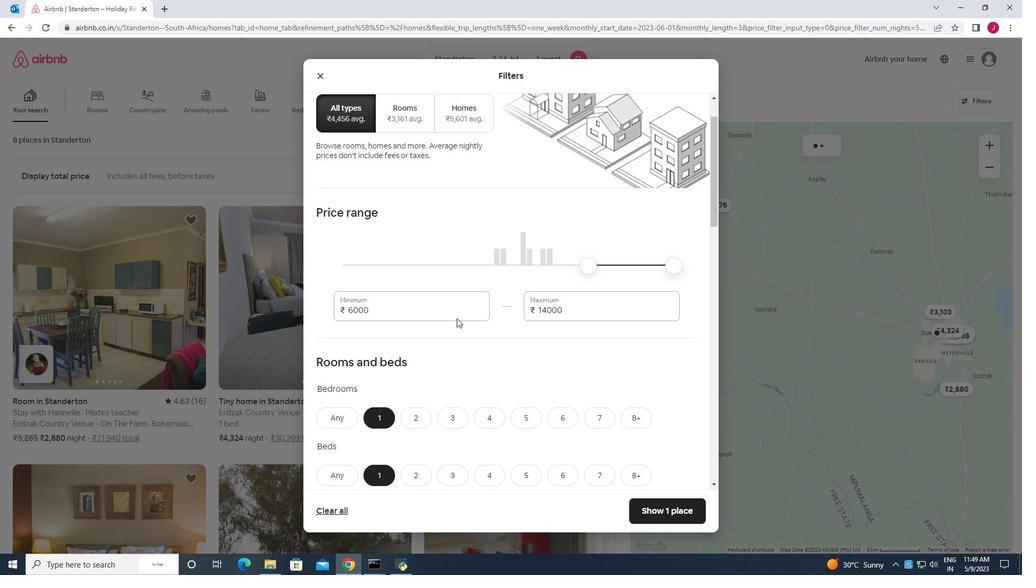 
Action: Mouse scrolled (456, 318) with delta (0, 0)
Screenshot: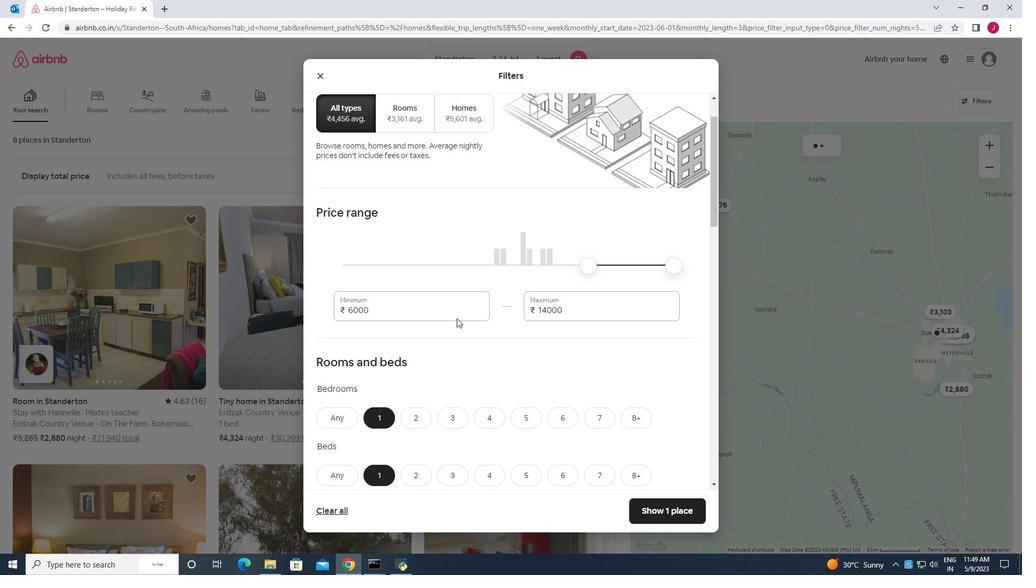 
Action: Mouse moved to (430, 227)
Screenshot: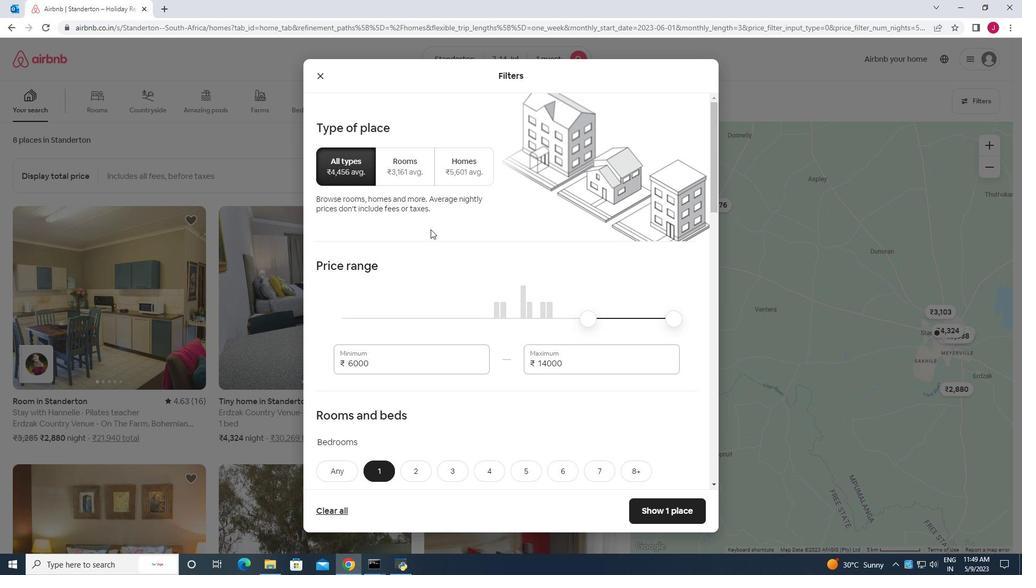 
Action: Mouse scrolled (430, 227) with delta (0, 0)
Screenshot: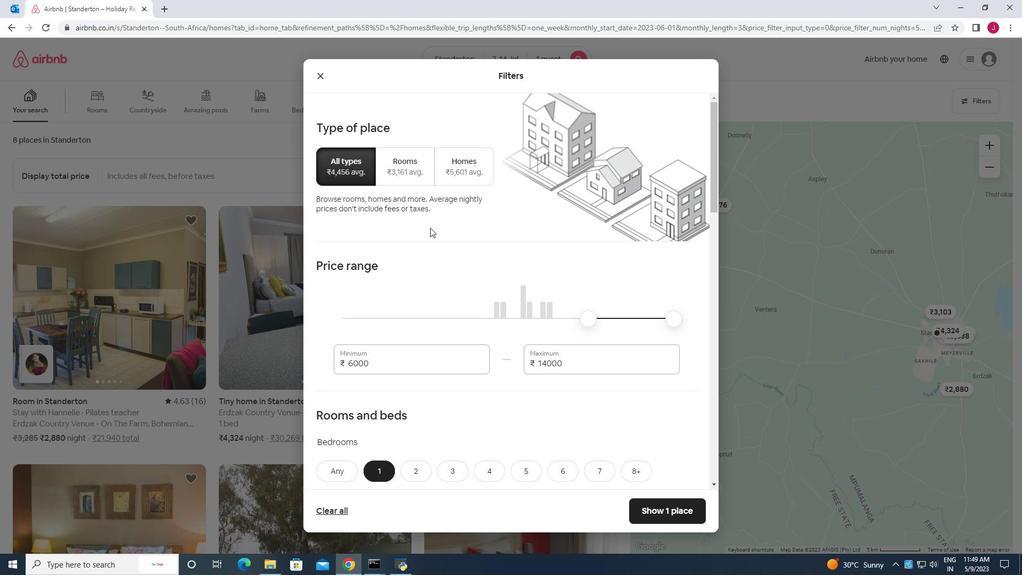 
Action: Mouse scrolled (430, 227) with delta (0, 0)
Screenshot: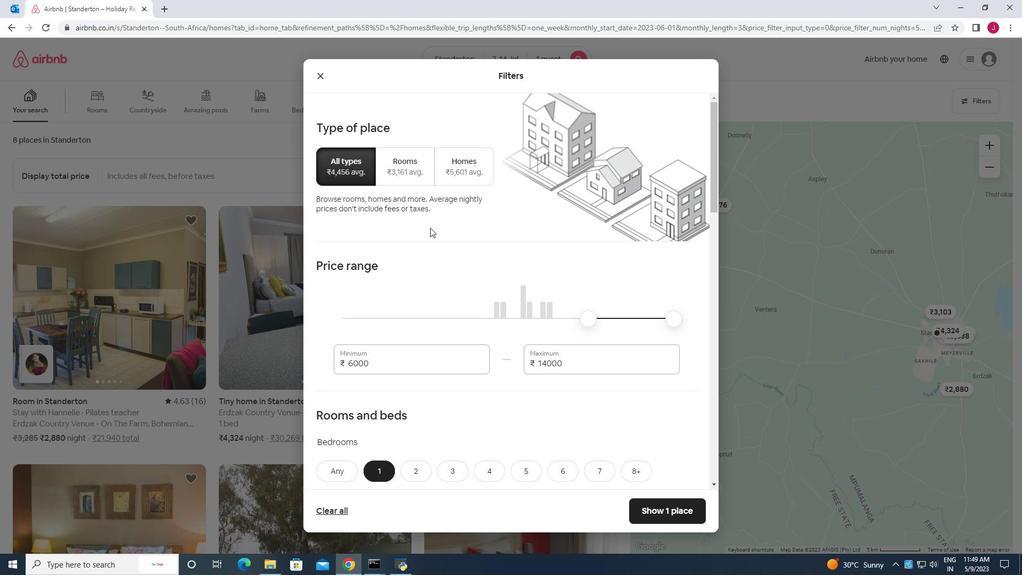 
Action: Mouse moved to (430, 227)
Screenshot: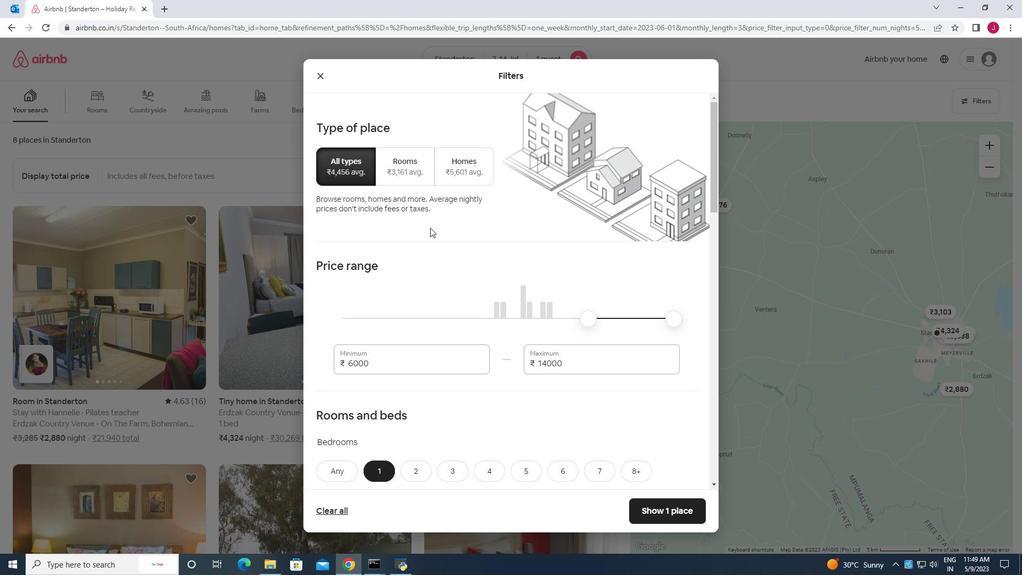 
Action: Mouse scrolled (430, 227) with delta (0, 0)
Screenshot: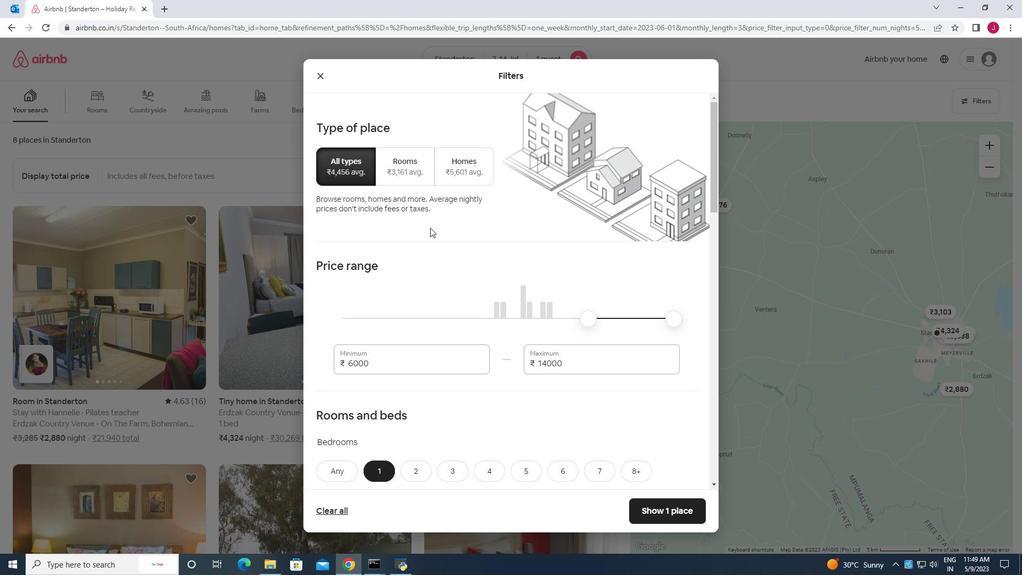 
Action: Mouse moved to (430, 227)
Screenshot: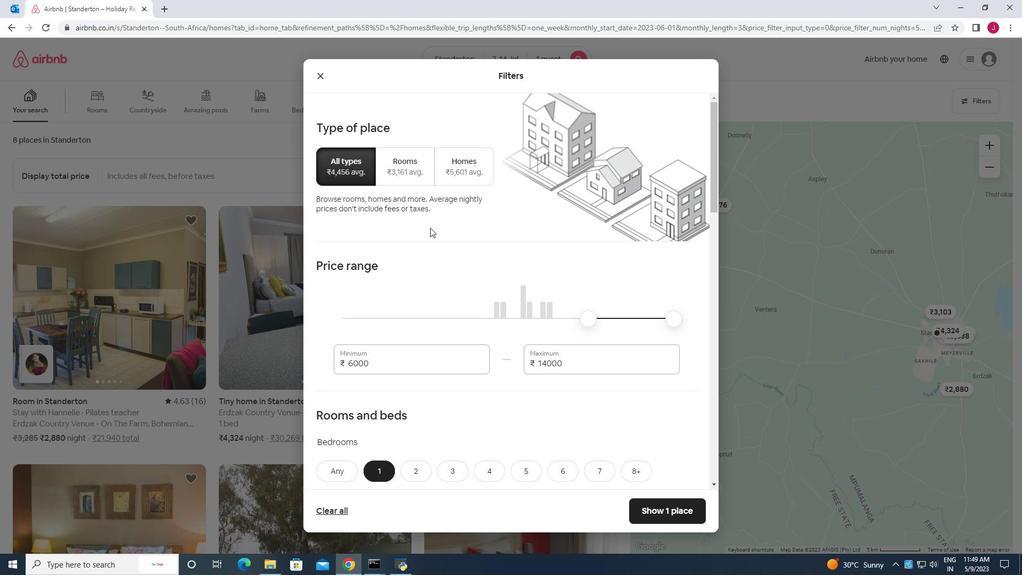 
Action: Mouse scrolled (430, 227) with delta (0, 0)
Screenshot: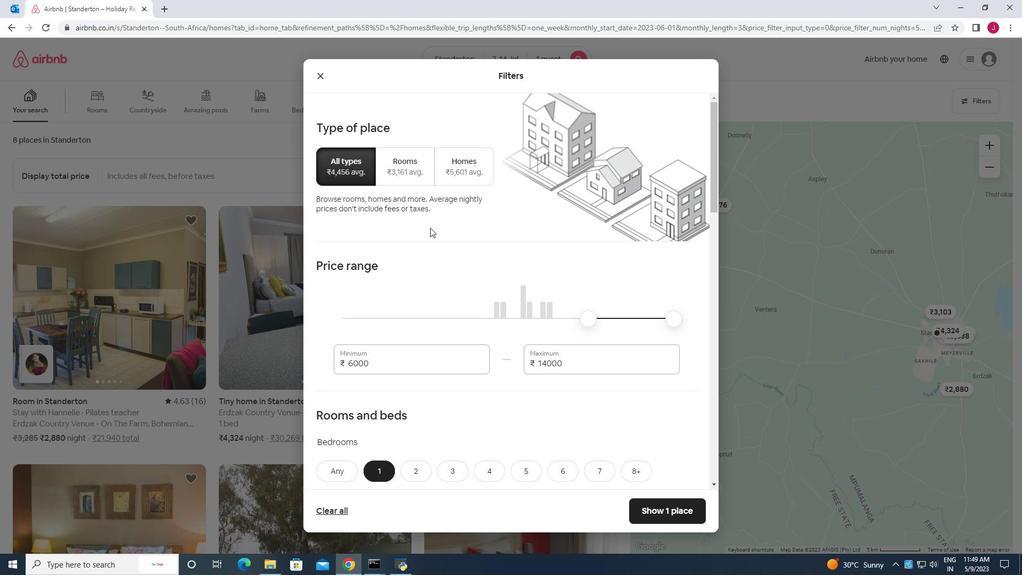 
Action: Mouse moved to (430, 229)
Screenshot: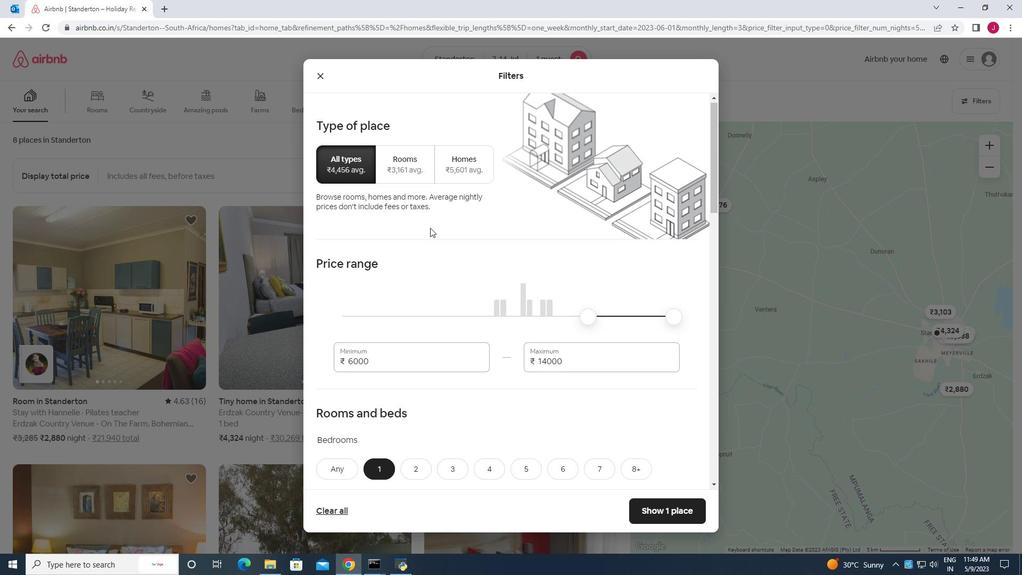
Action: Mouse scrolled (430, 228) with delta (0, 0)
Screenshot: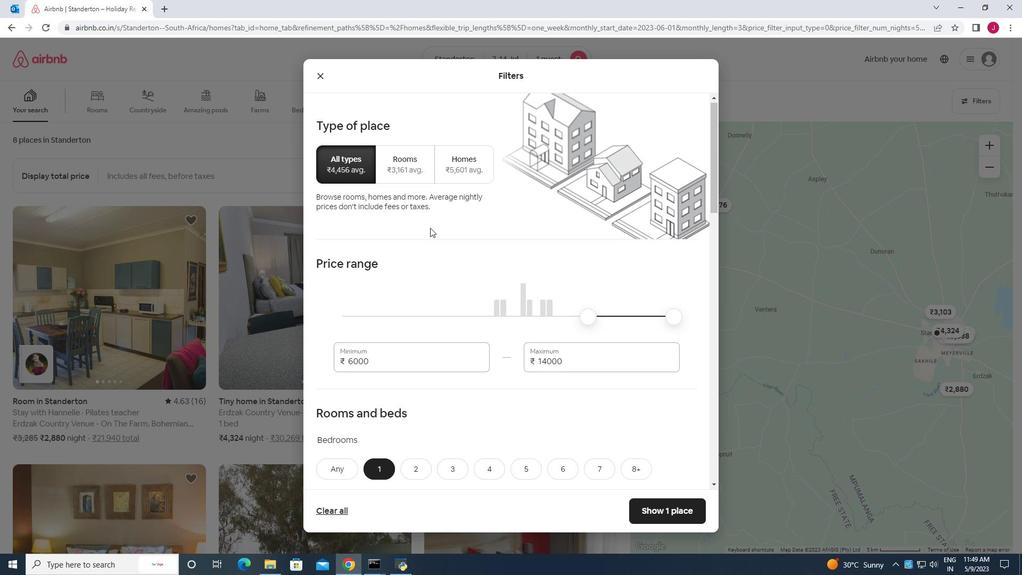 
Action: Mouse moved to (430, 233)
Screenshot: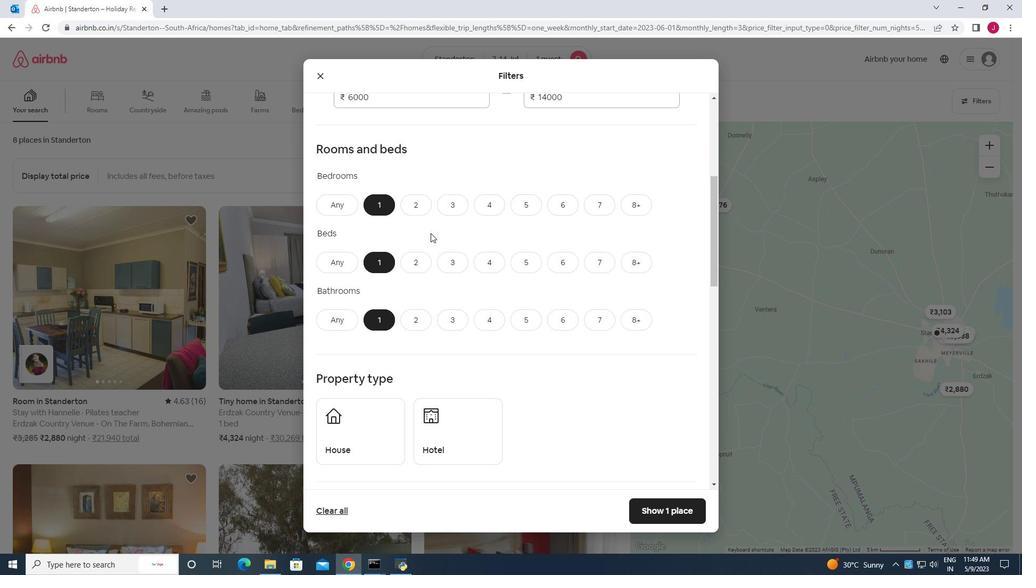 
Action: Mouse scrolled (430, 232) with delta (0, 0)
Screenshot: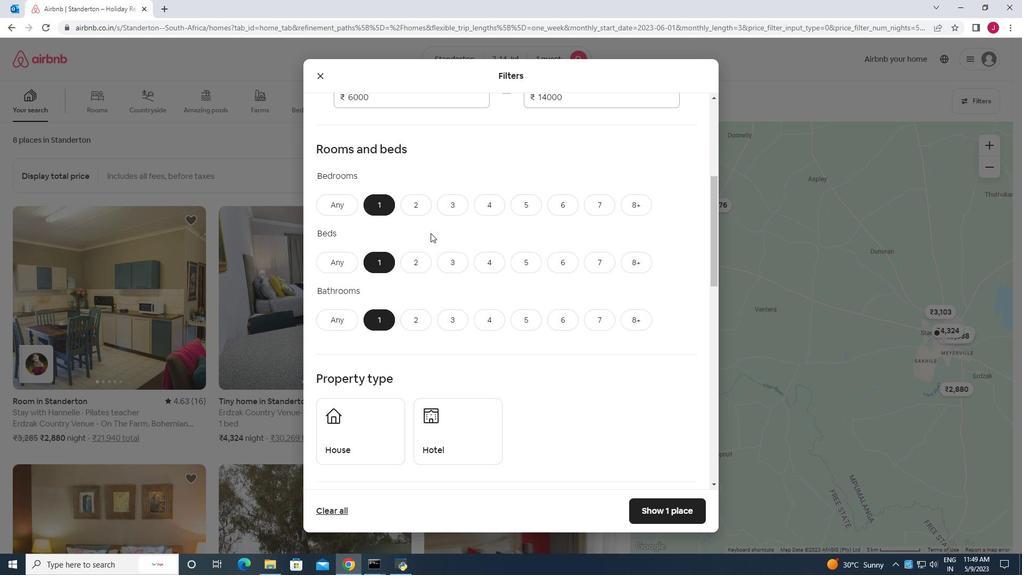 
Action: Mouse moved to (430, 233)
Screenshot: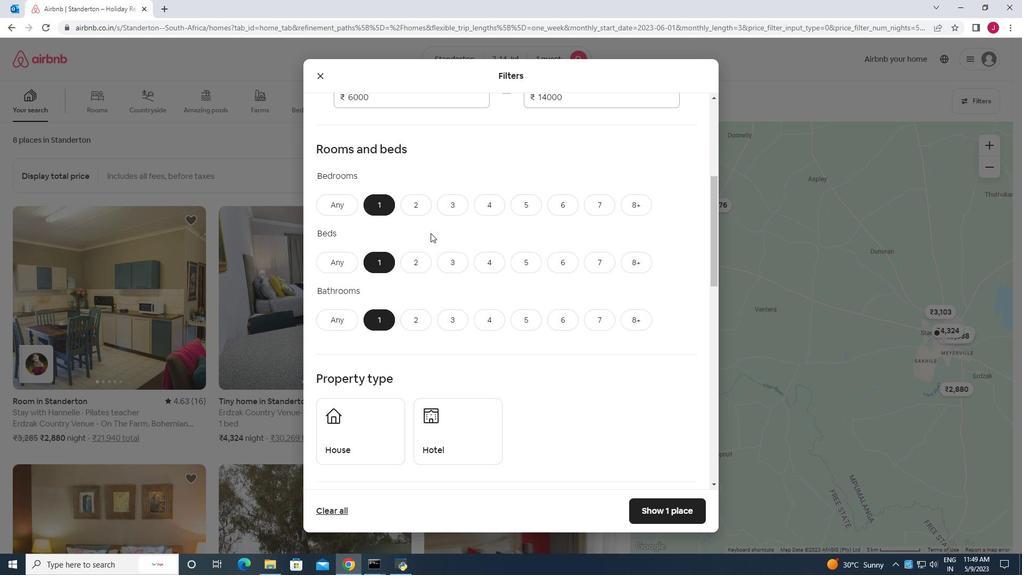
Action: Mouse scrolled (430, 233) with delta (0, 0)
Screenshot: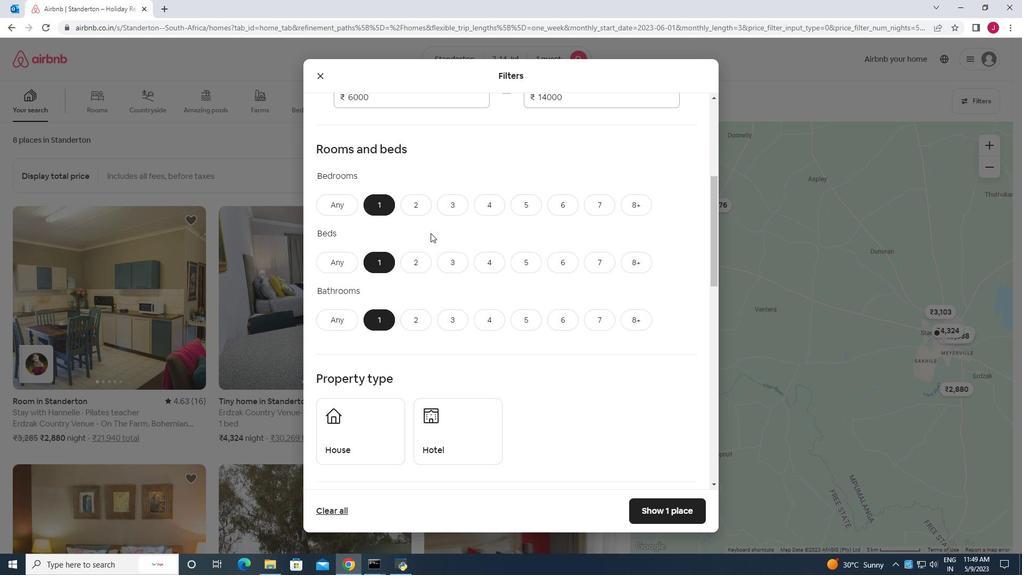 
Action: Mouse moved to (430, 233)
Screenshot: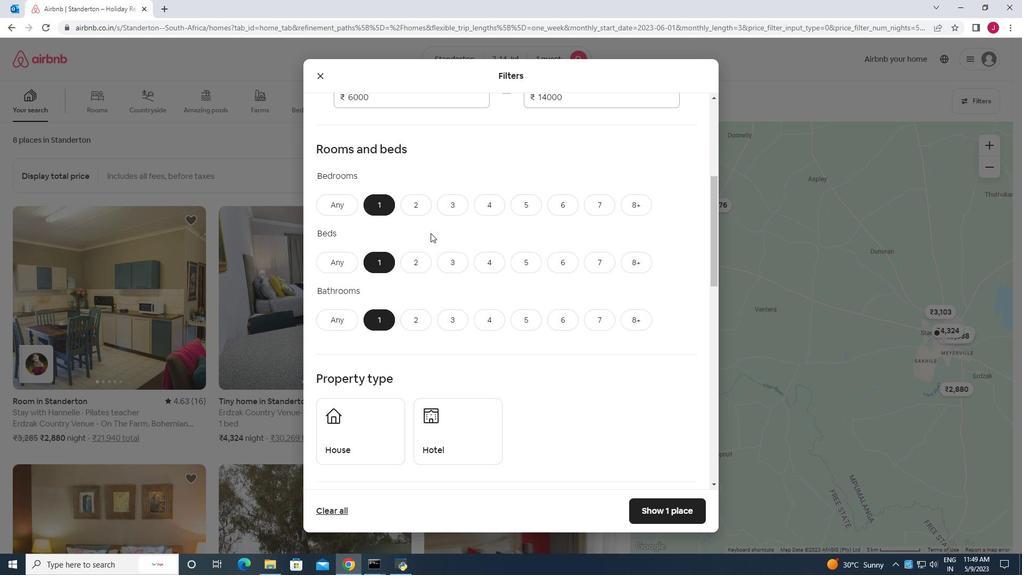 
Action: Mouse scrolled (430, 233) with delta (0, 0)
Screenshot: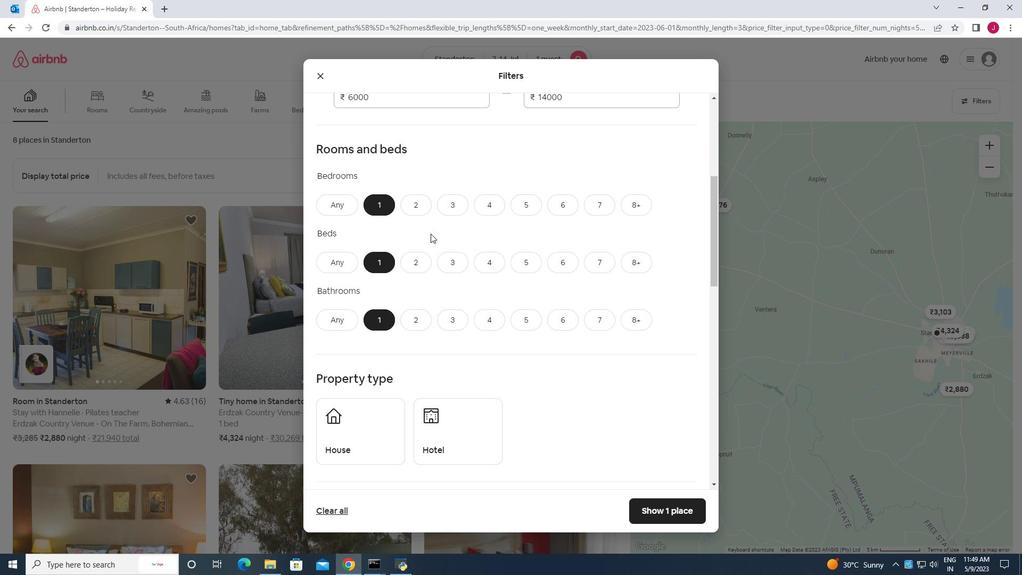 
Action: Mouse scrolled (430, 233) with delta (0, 0)
Screenshot: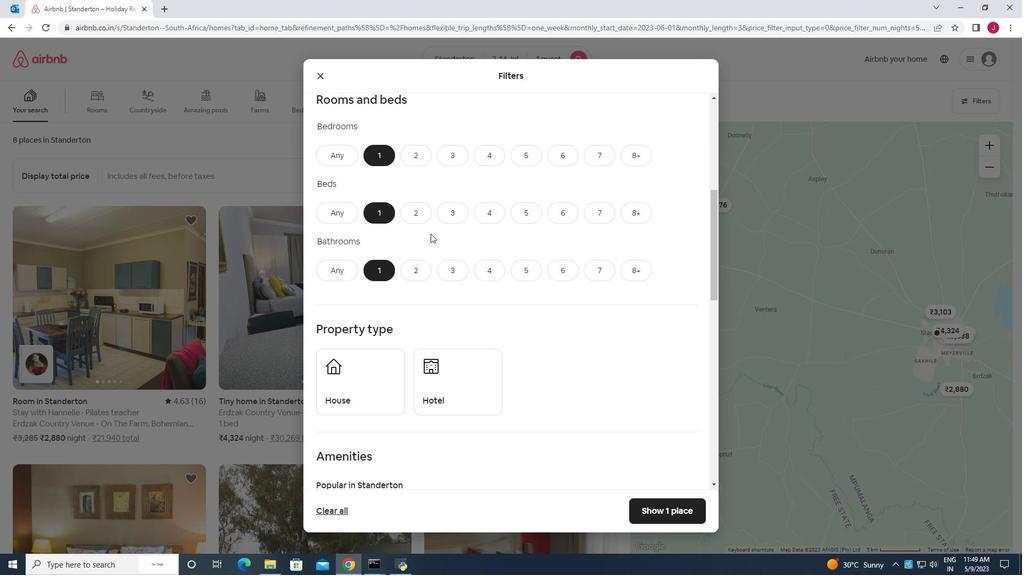 
Action: Mouse moved to (361, 228)
Screenshot: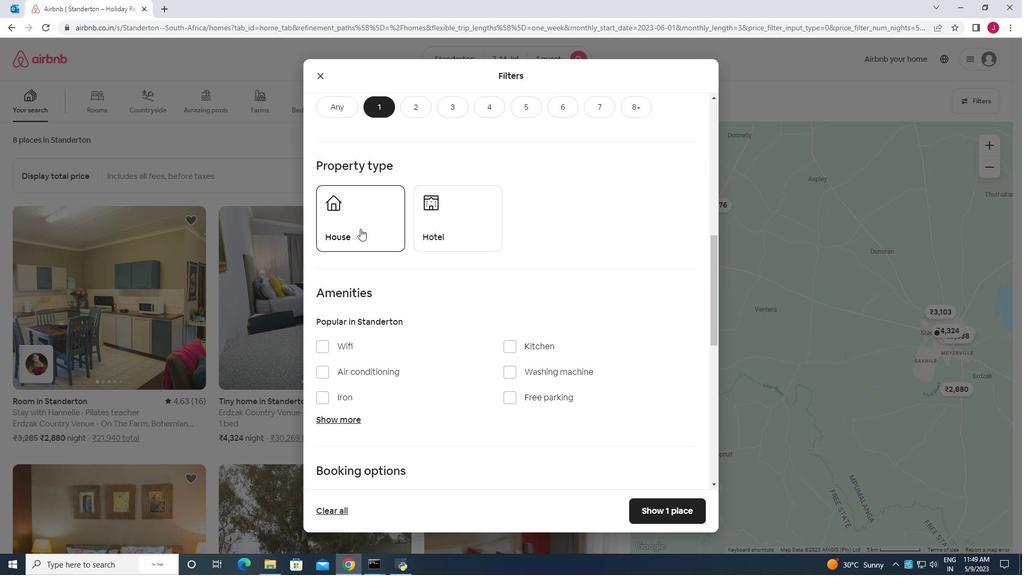 
Action: Mouse pressed left at (361, 228)
Screenshot: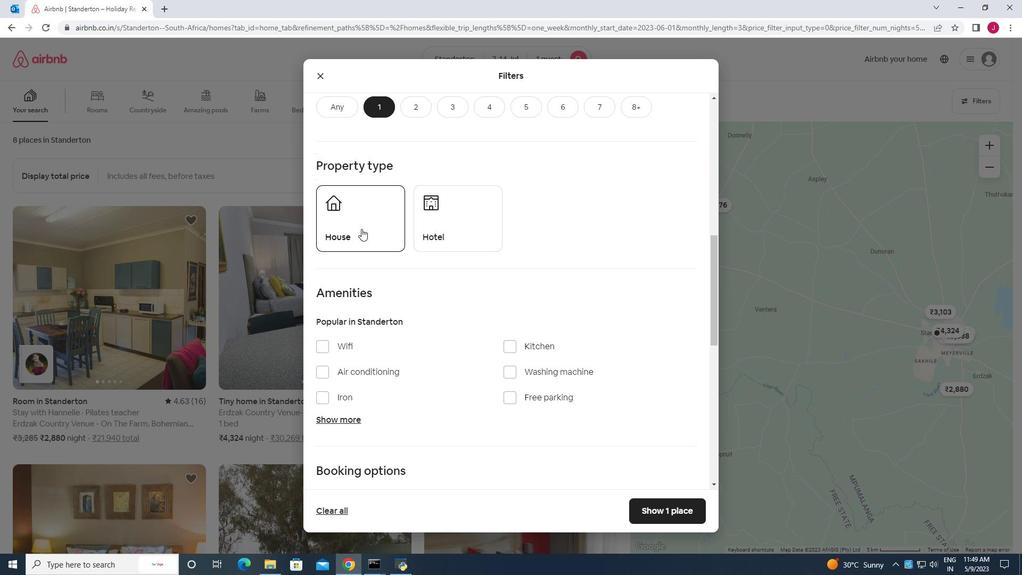 
Action: Mouse moved to (469, 231)
Screenshot: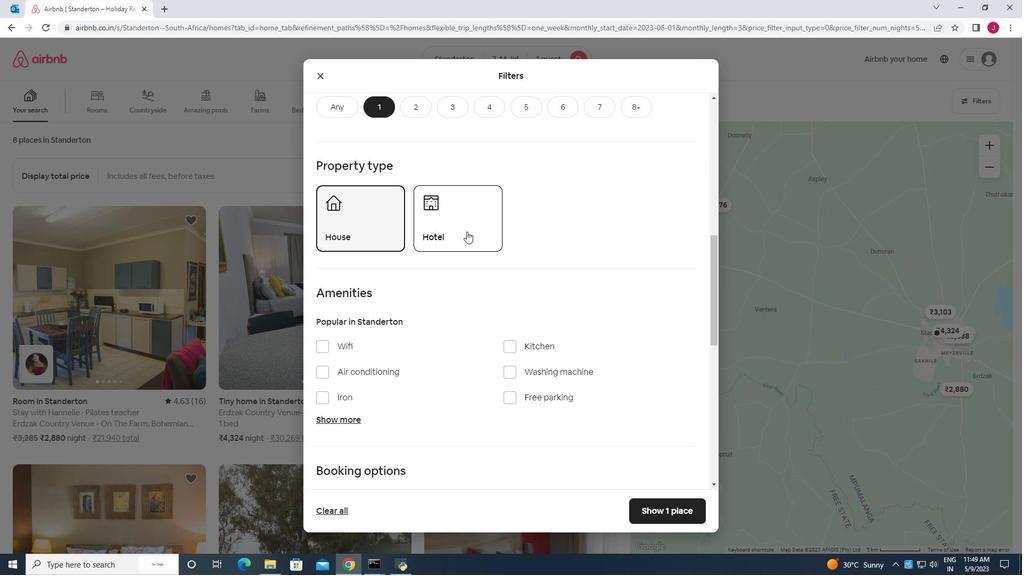 
Action: Mouse pressed left at (469, 231)
Screenshot: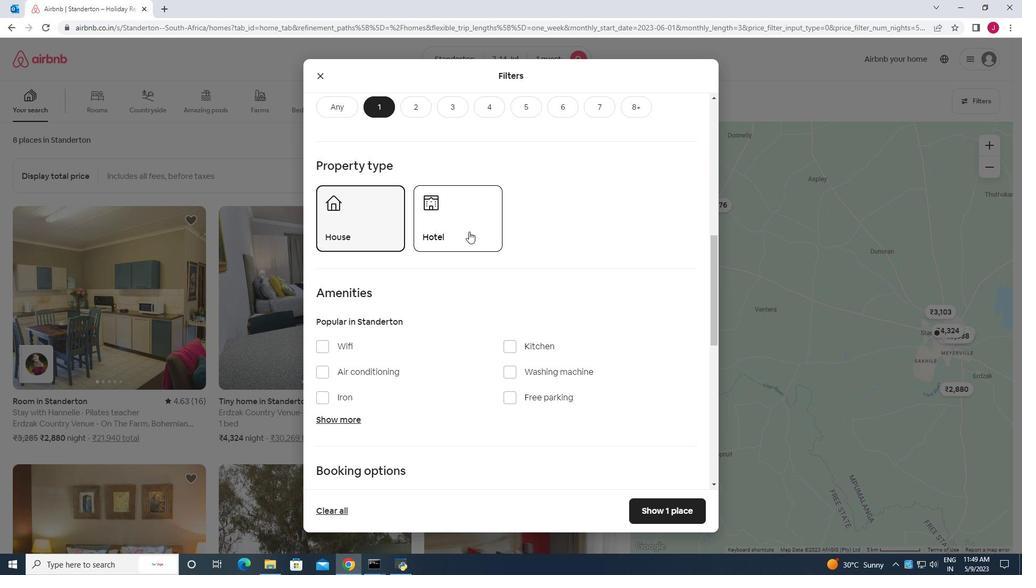 
Action: Mouse moved to (455, 233)
Screenshot: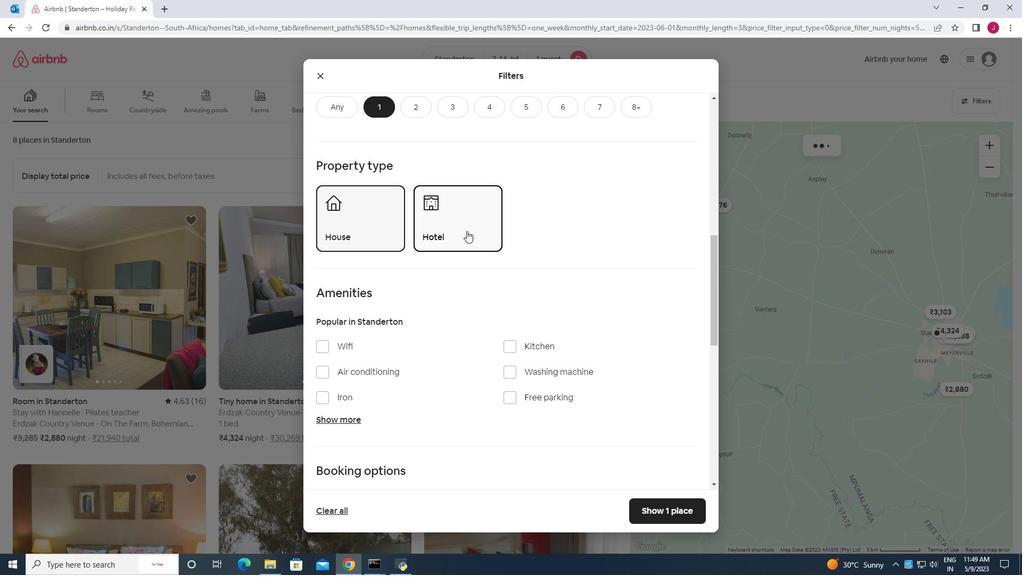 
Action: Mouse scrolled (455, 232) with delta (0, 0)
Screenshot: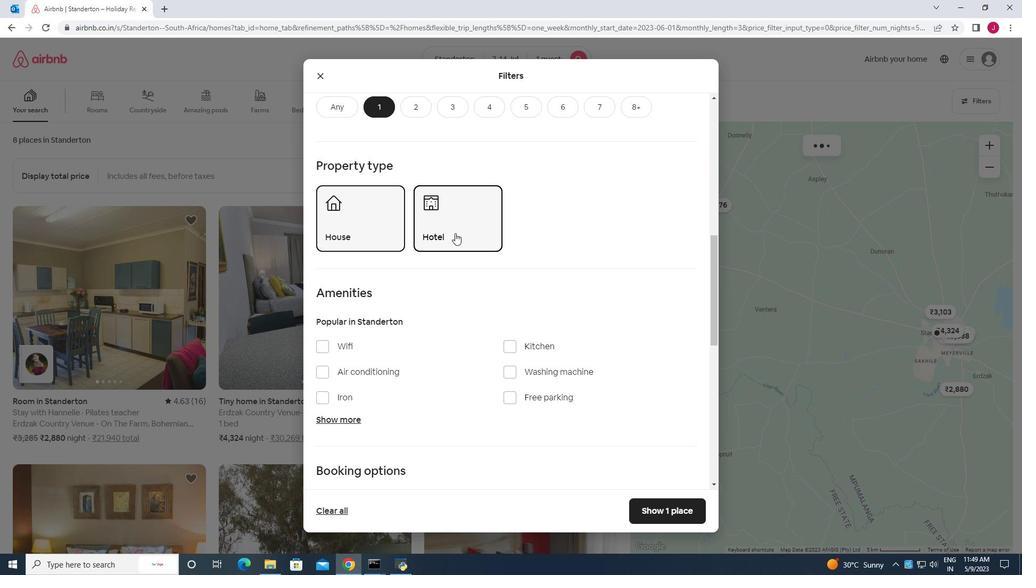 
Action: Mouse scrolled (455, 232) with delta (0, 0)
Screenshot: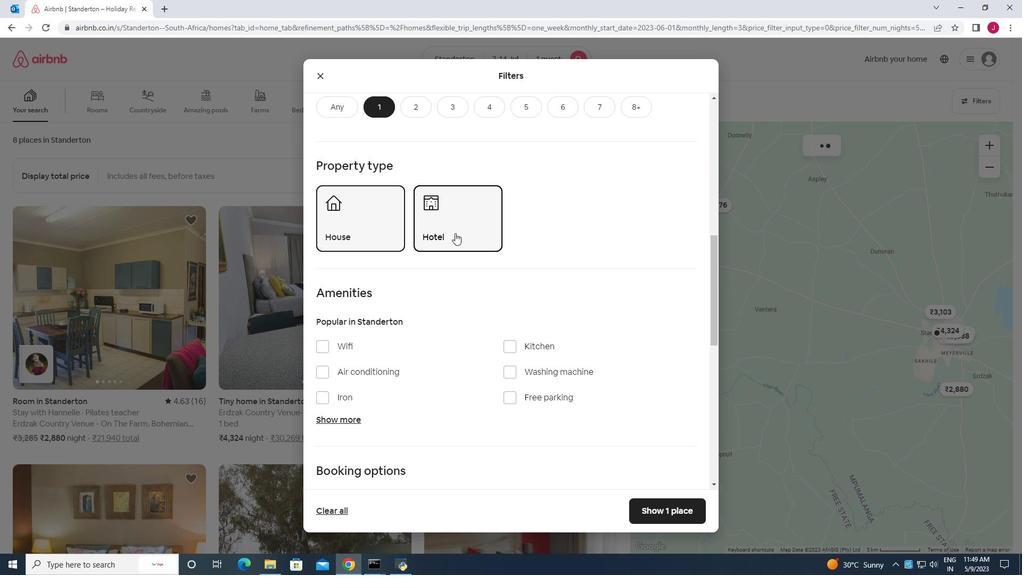 
Action: Mouse moved to (320, 236)
Screenshot: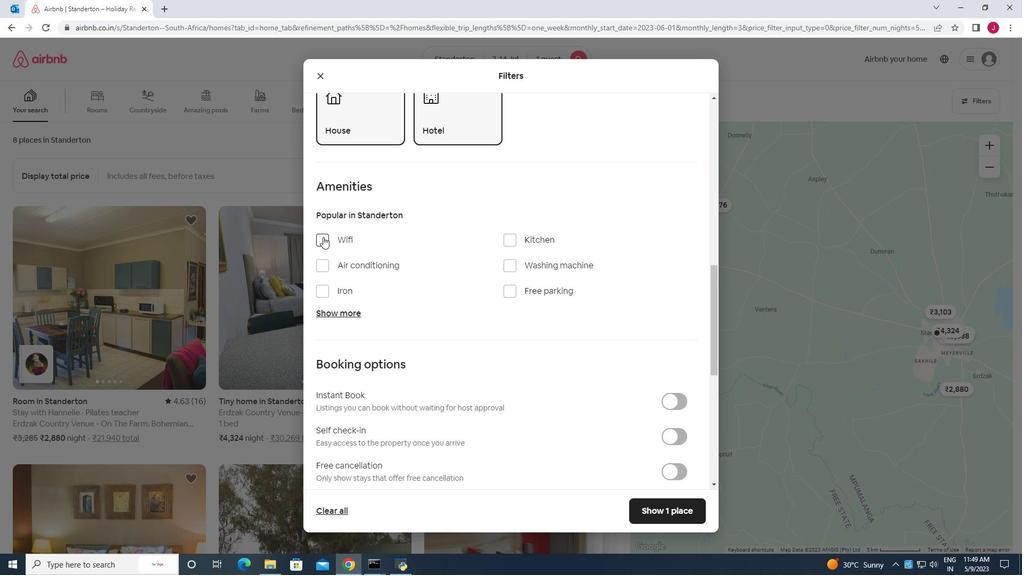 
Action: Mouse pressed left at (320, 236)
Screenshot: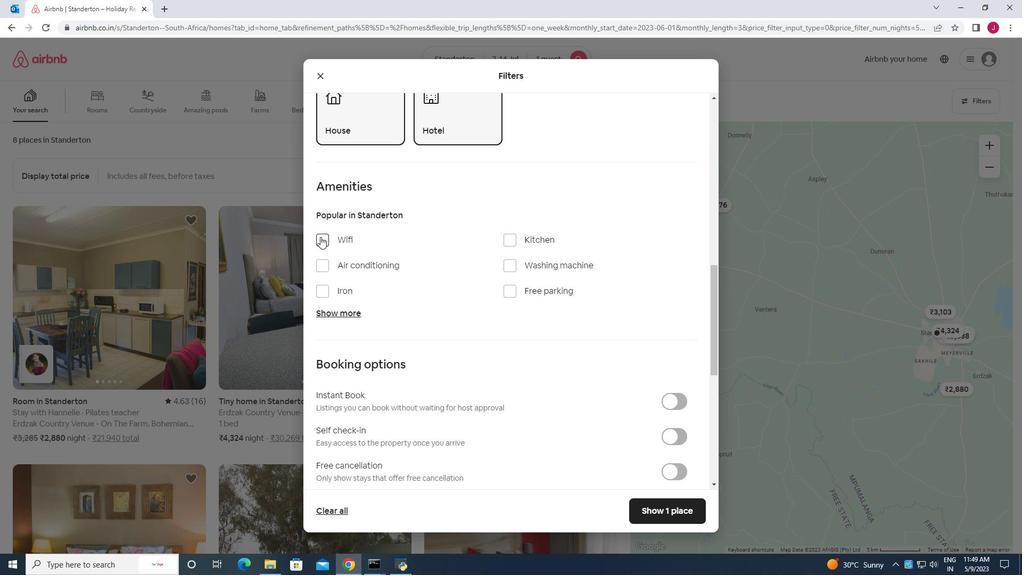 
Action: Mouse moved to (448, 244)
Screenshot: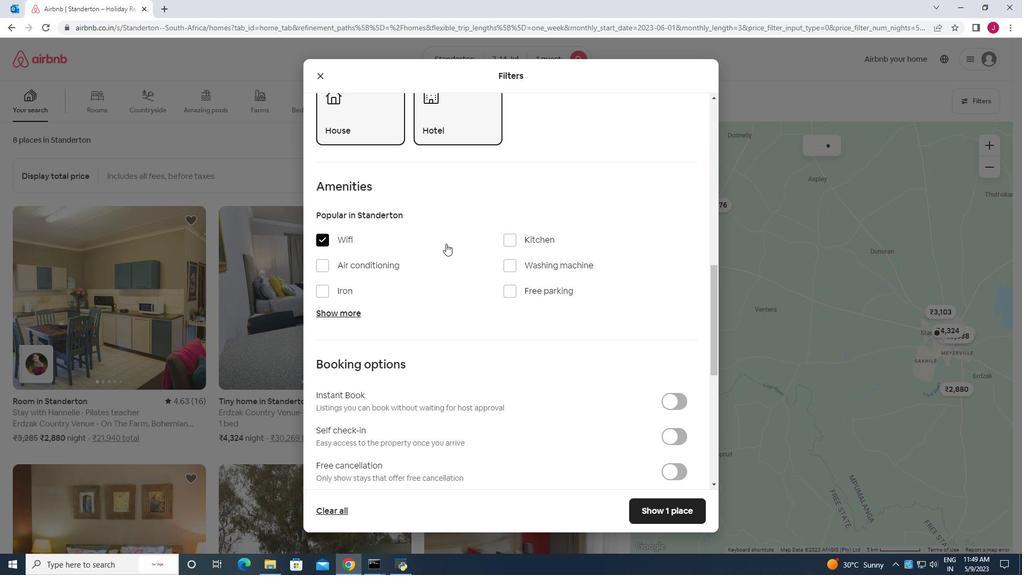 
Action: Mouse scrolled (448, 243) with delta (0, 0)
Screenshot: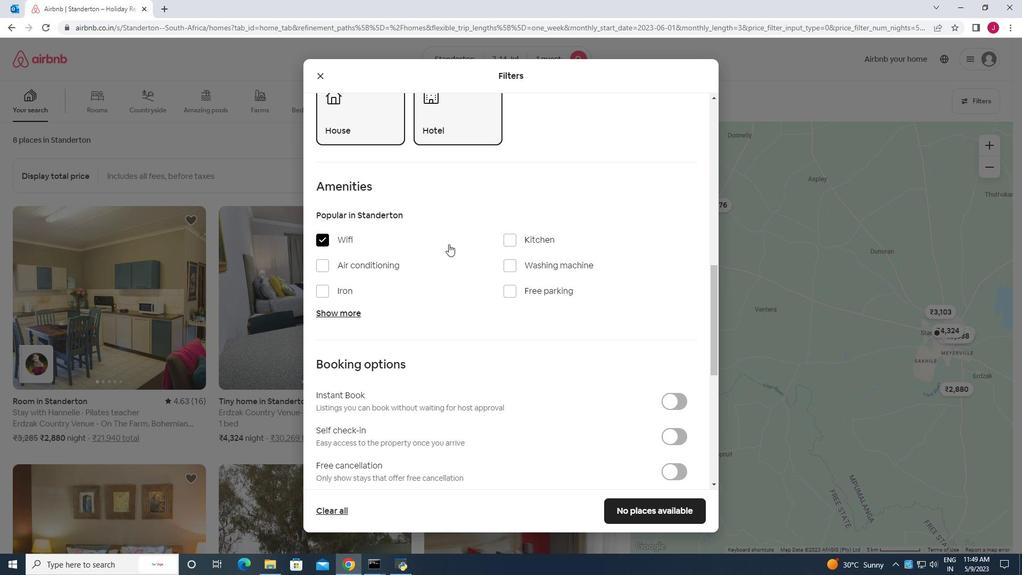 
Action: Mouse scrolled (448, 243) with delta (0, 0)
Screenshot: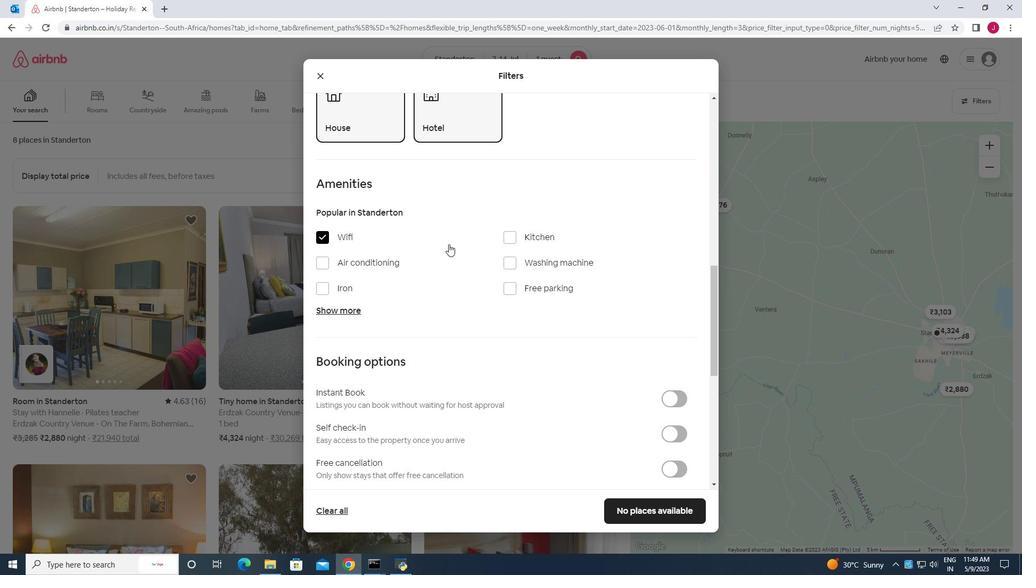 
Action: Mouse scrolled (448, 243) with delta (0, 0)
Screenshot: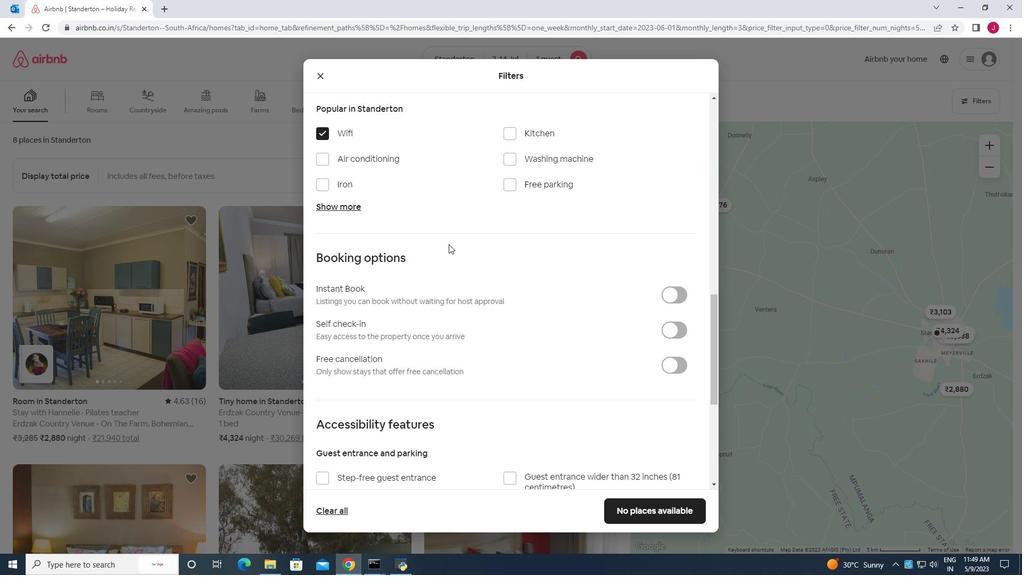 
Action: Mouse scrolled (448, 243) with delta (0, 0)
Screenshot: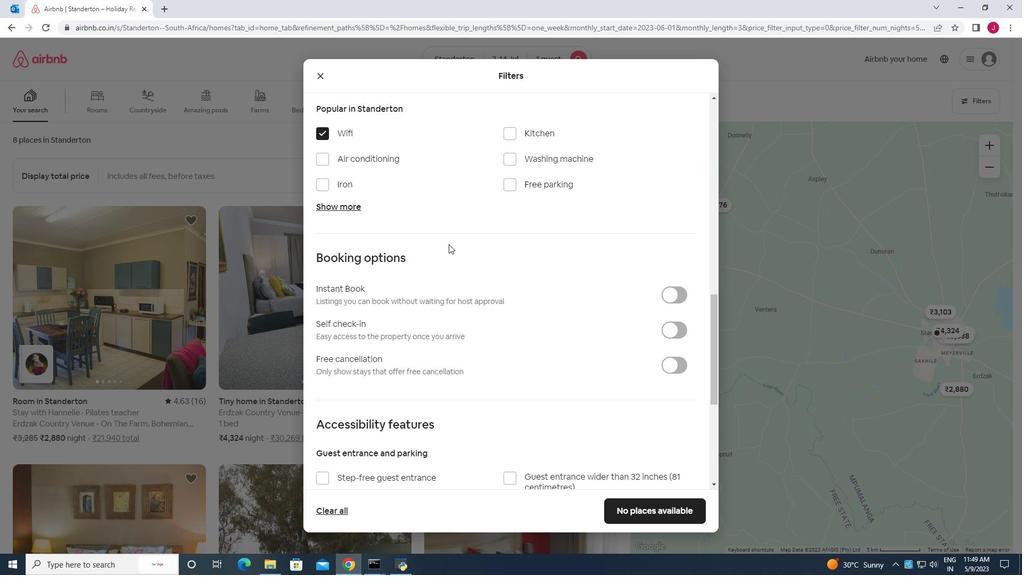 
Action: Mouse scrolled (448, 243) with delta (0, 0)
Screenshot: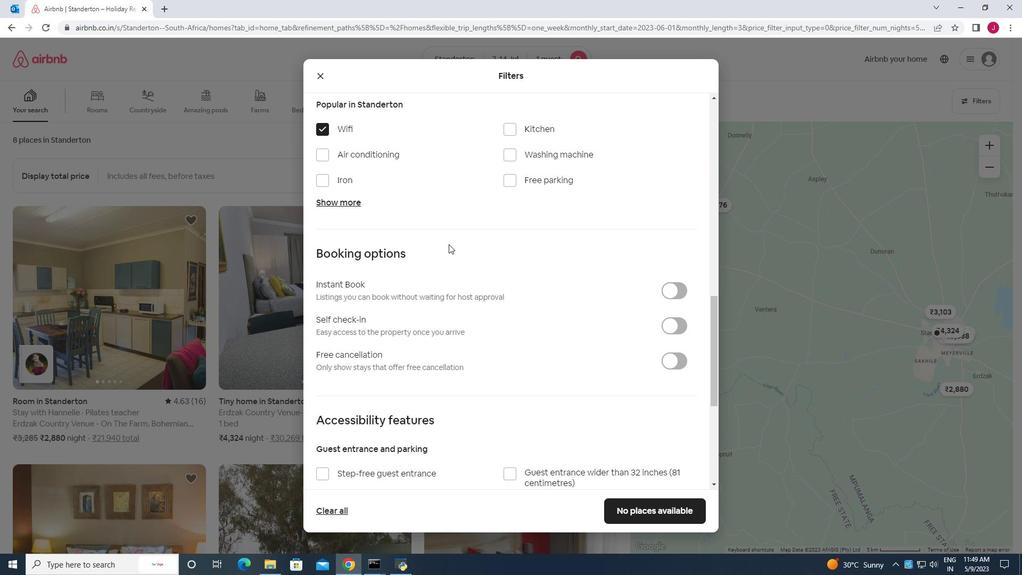 
Action: Mouse moved to (676, 174)
Screenshot: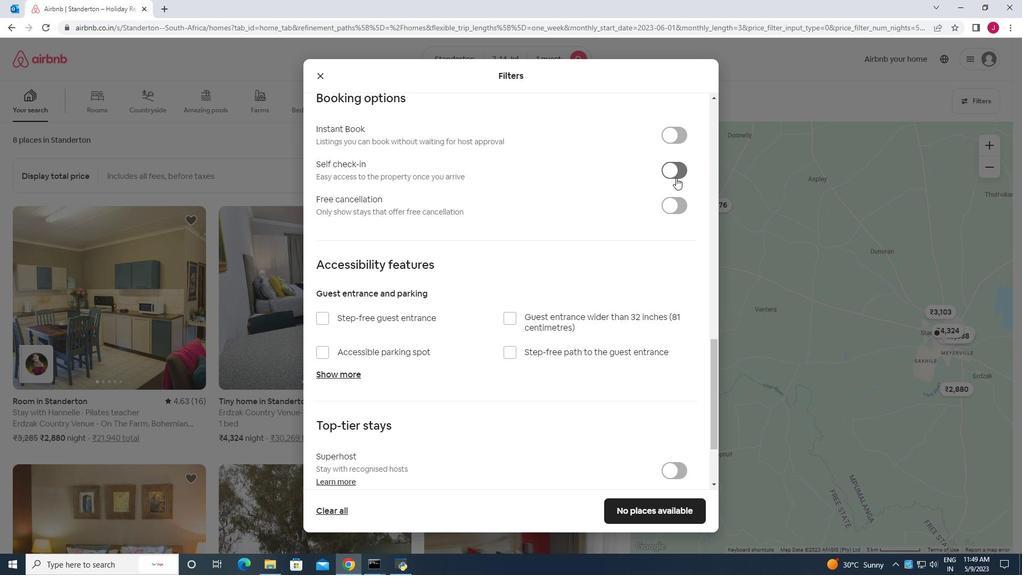 
Action: Mouse pressed left at (676, 174)
Screenshot: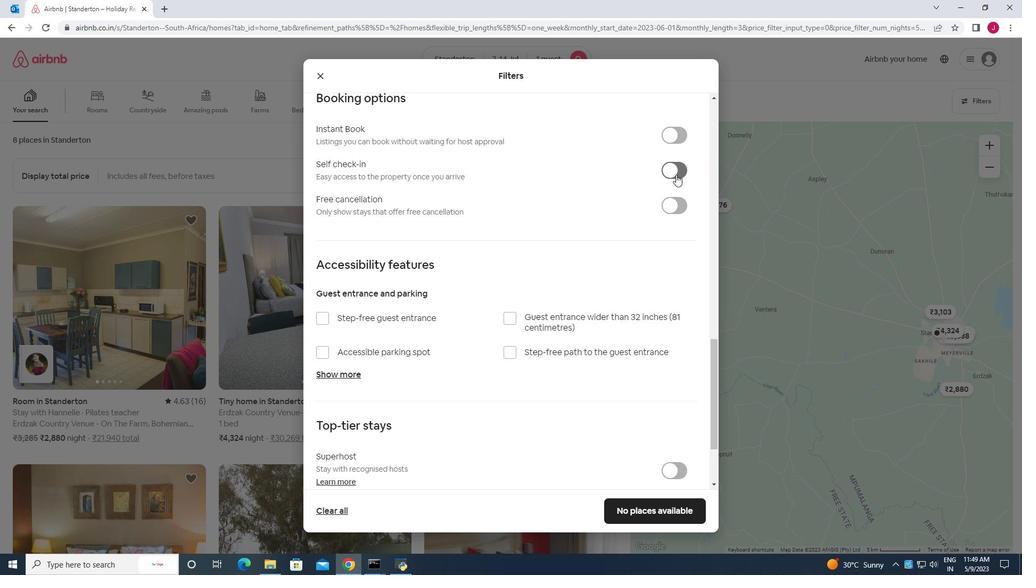 
Action: Mouse moved to (492, 248)
Screenshot: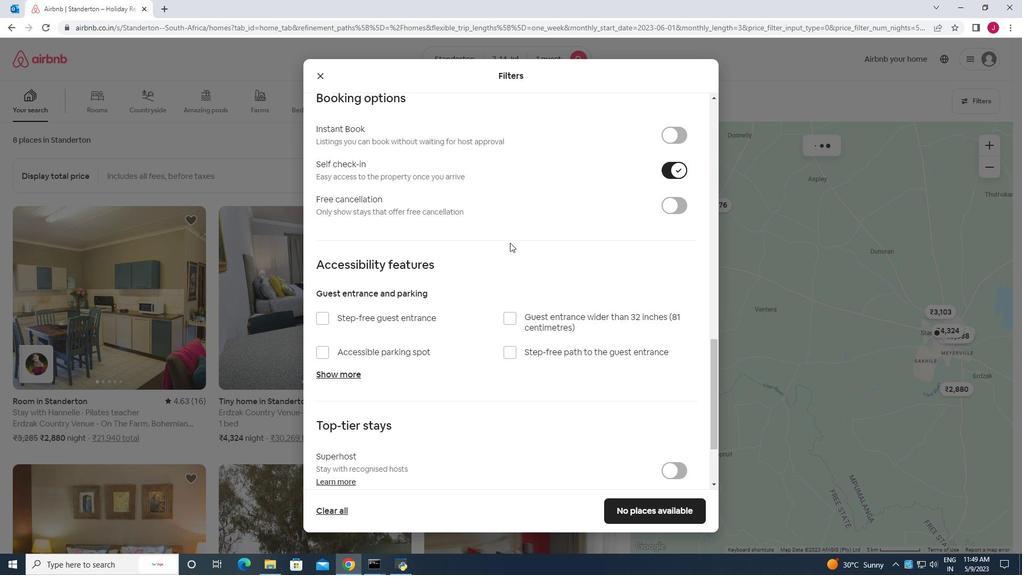 
Action: Mouse scrolled (492, 247) with delta (0, 0)
Screenshot: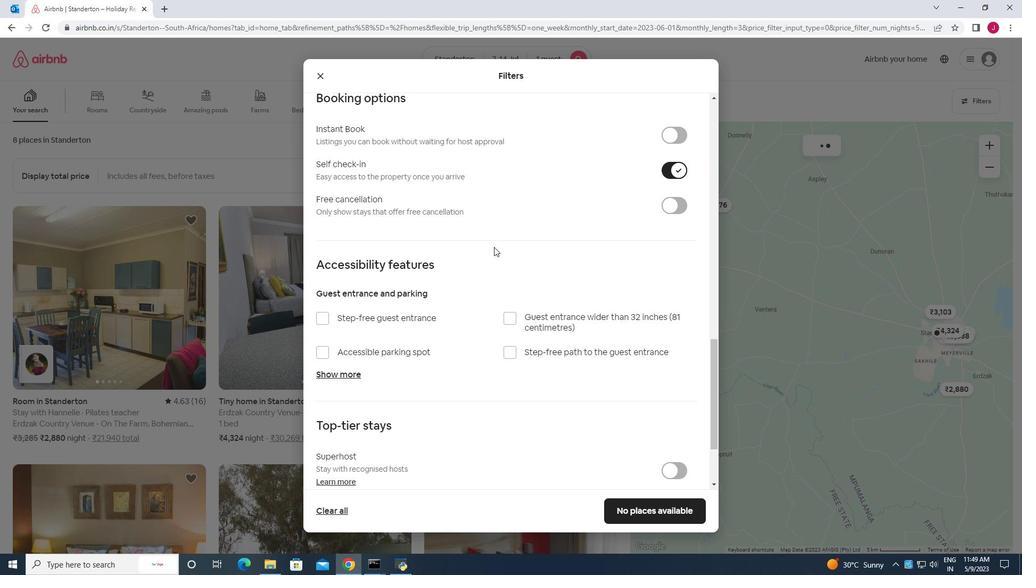 
Action: Mouse moved to (492, 248)
Screenshot: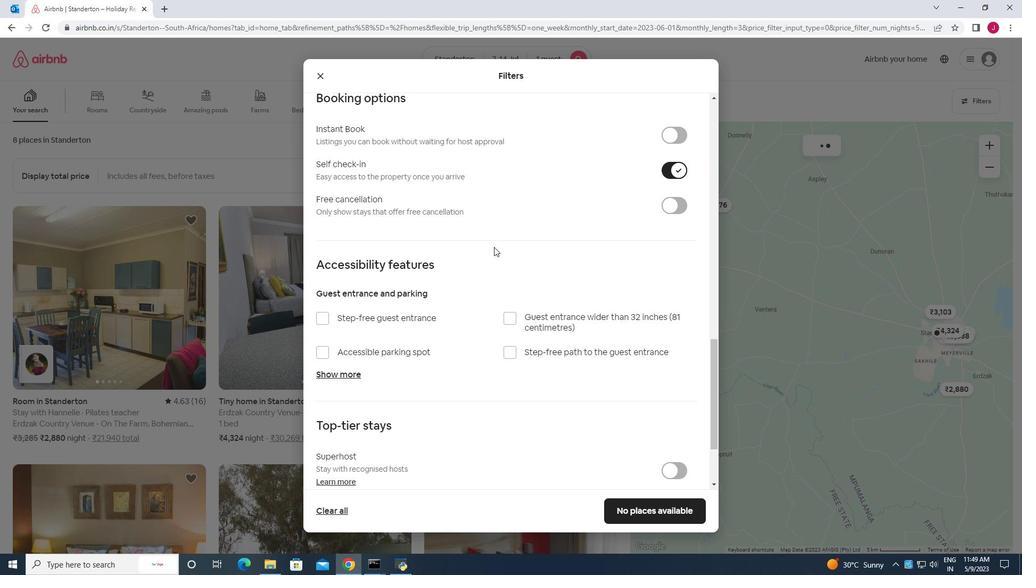 
Action: Mouse scrolled (492, 247) with delta (0, 0)
Screenshot: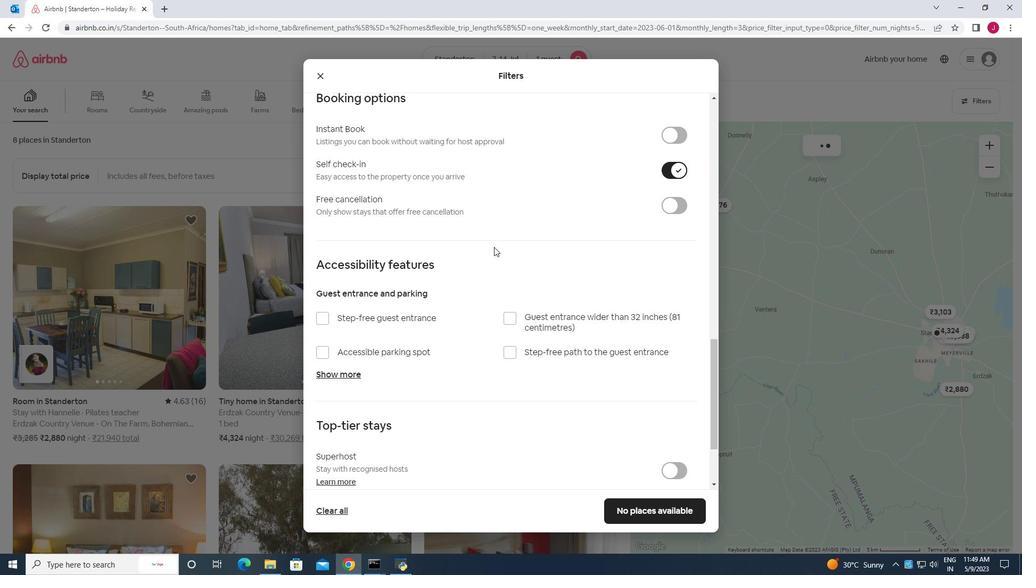 
Action: Mouse scrolled (492, 247) with delta (0, 0)
Screenshot: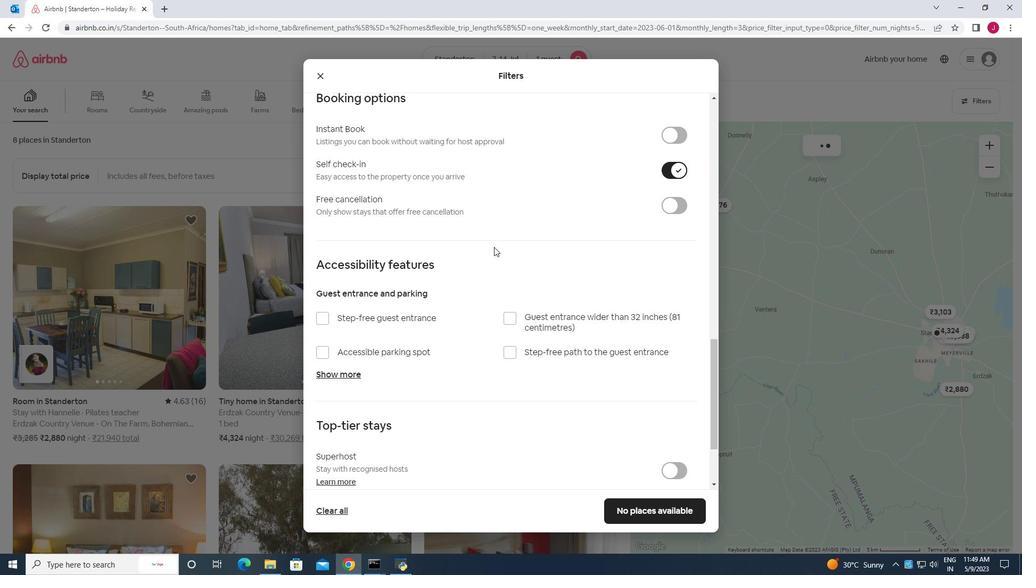 
Action: Mouse scrolled (492, 247) with delta (0, 0)
Screenshot: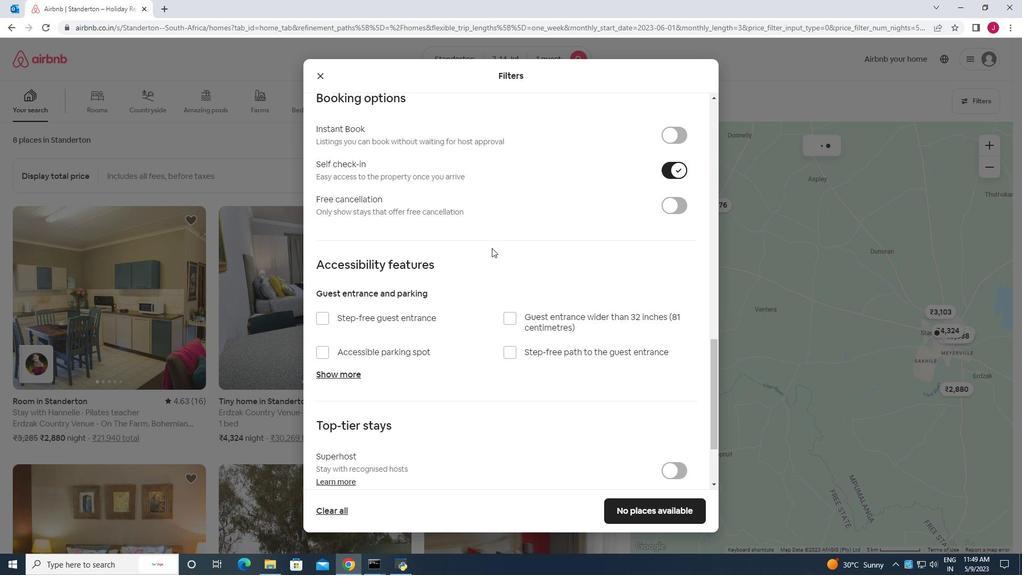 
Action: Mouse scrolled (492, 247) with delta (0, 0)
Screenshot: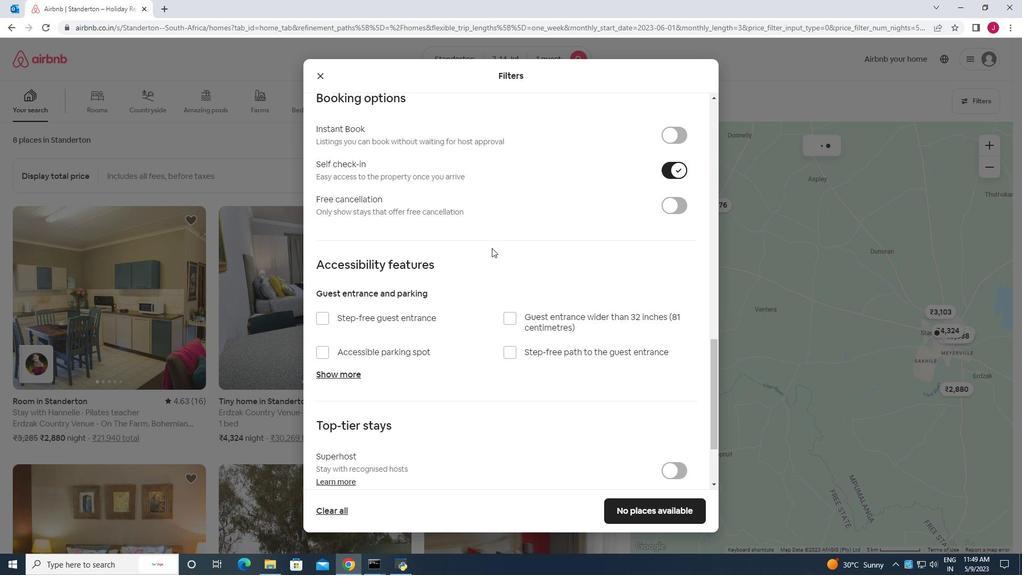 
Action: Mouse scrolled (492, 247) with delta (0, 0)
Screenshot: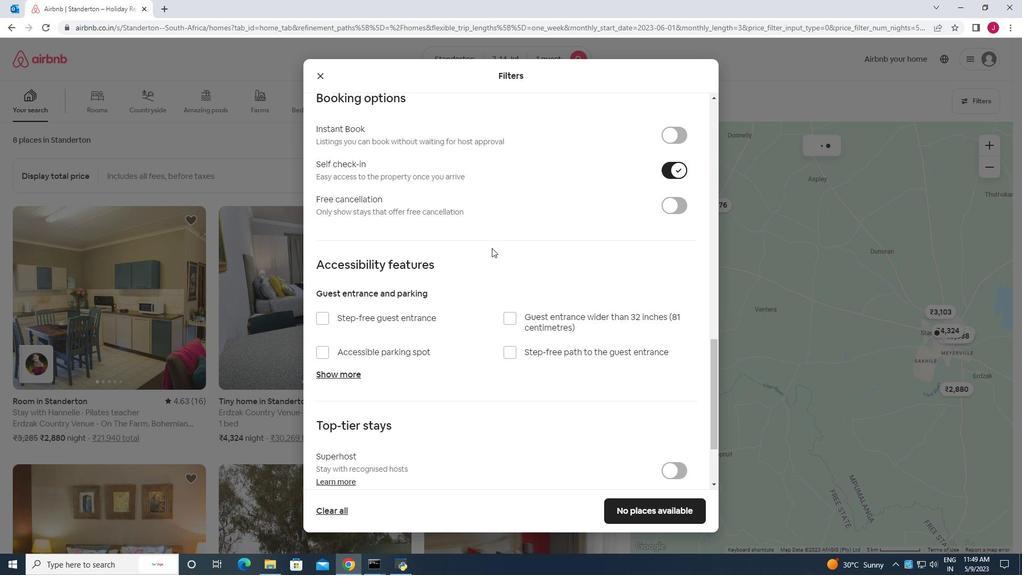 
Action: Mouse scrolled (492, 247) with delta (0, 0)
Screenshot: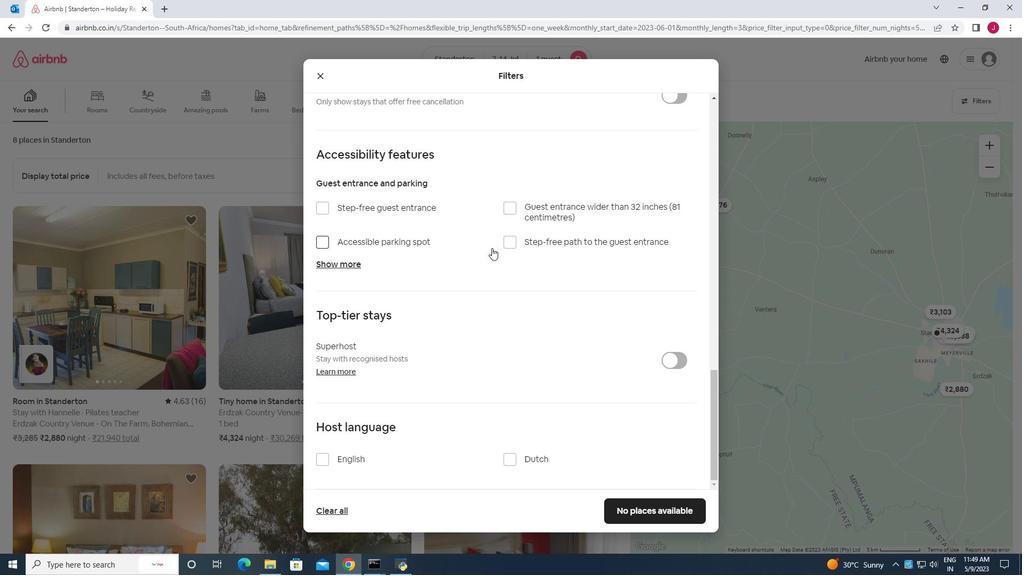 
Action: Mouse scrolled (492, 247) with delta (0, 0)
Screenshot: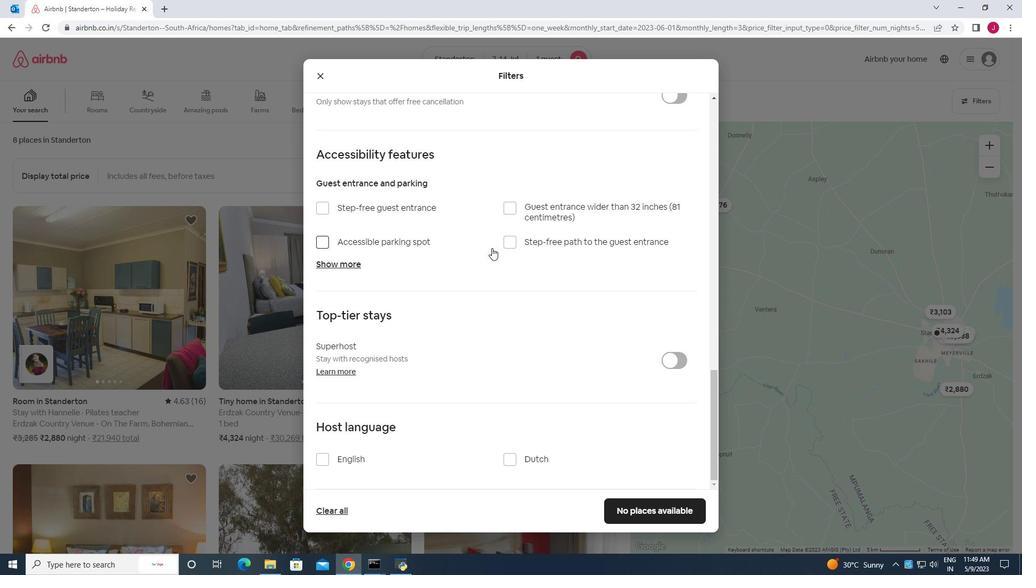 
Action: Mouse scrolled (492, 247) with delta (0, 0)
Screenshot: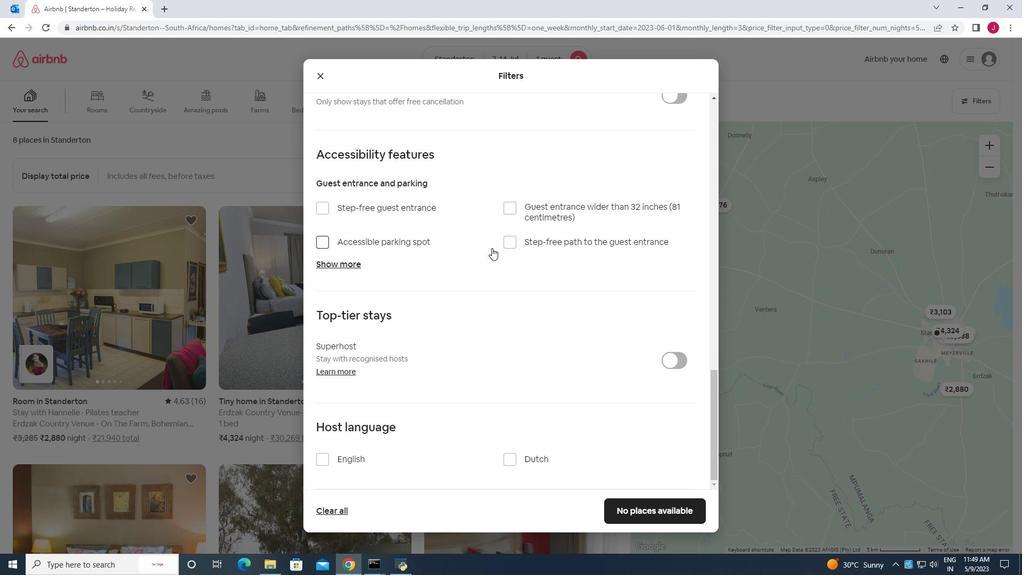 
Action: Mouse scrolled (492, 247) with delta (0, 0)
Screenshot: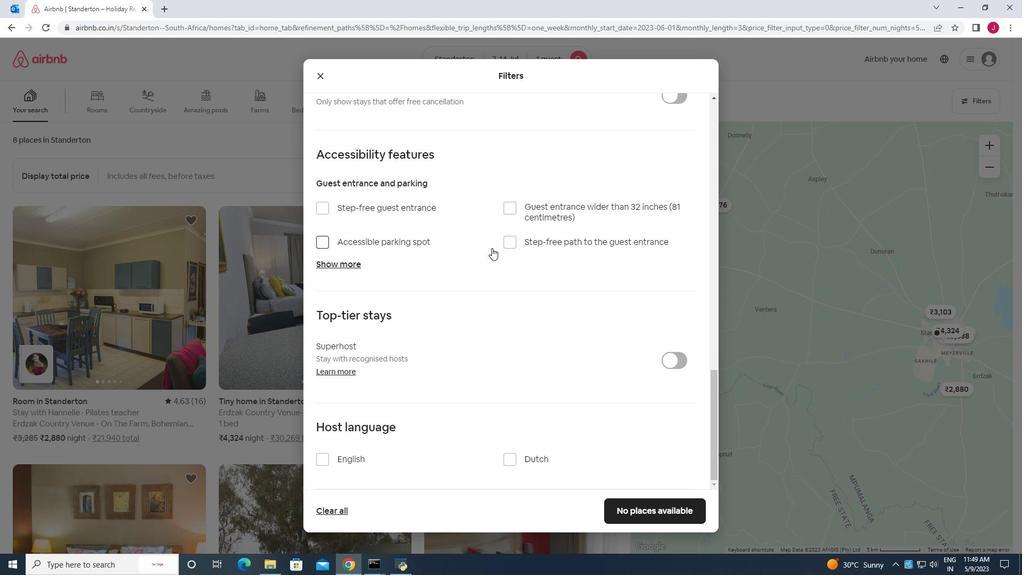 
Action: Mouse scrolled (492, 247) with delta (0, 0)
Screenshot: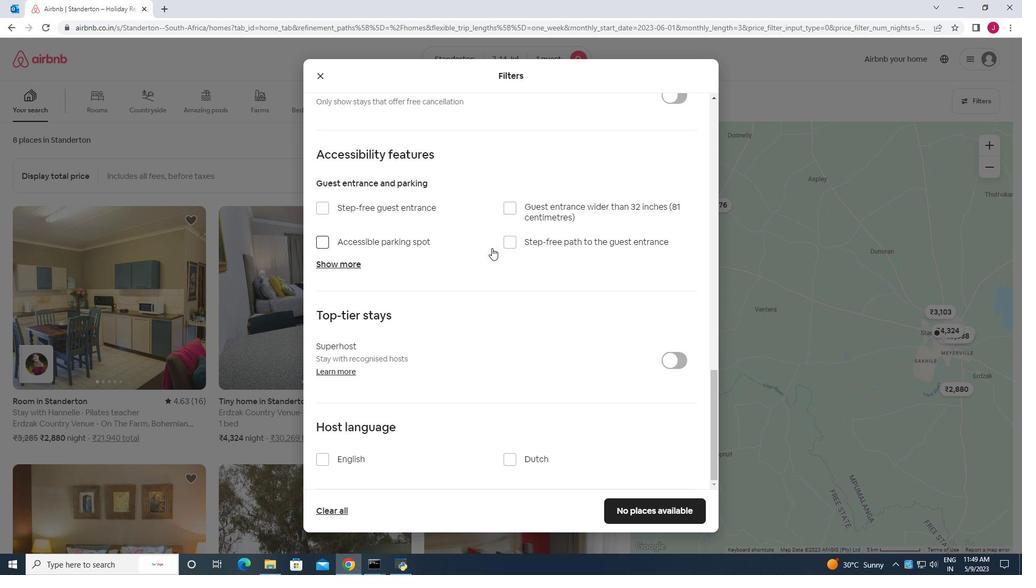
Action: Mouse scrolled (492, 247) with delta (0, 0)
Screenshot: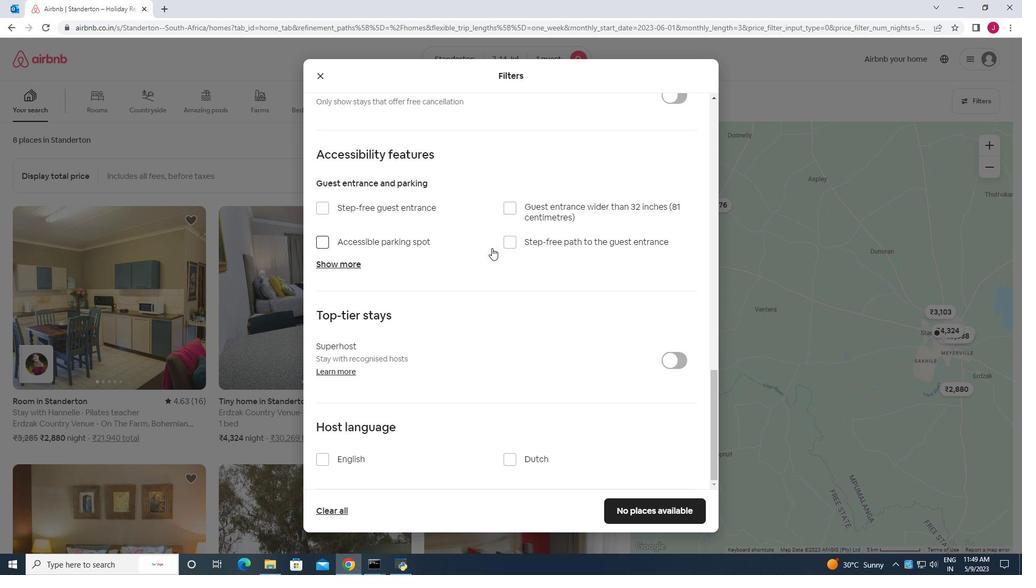 
Action: Mouse scrolled (492, 247) with delta (0, 0)
Screenshot: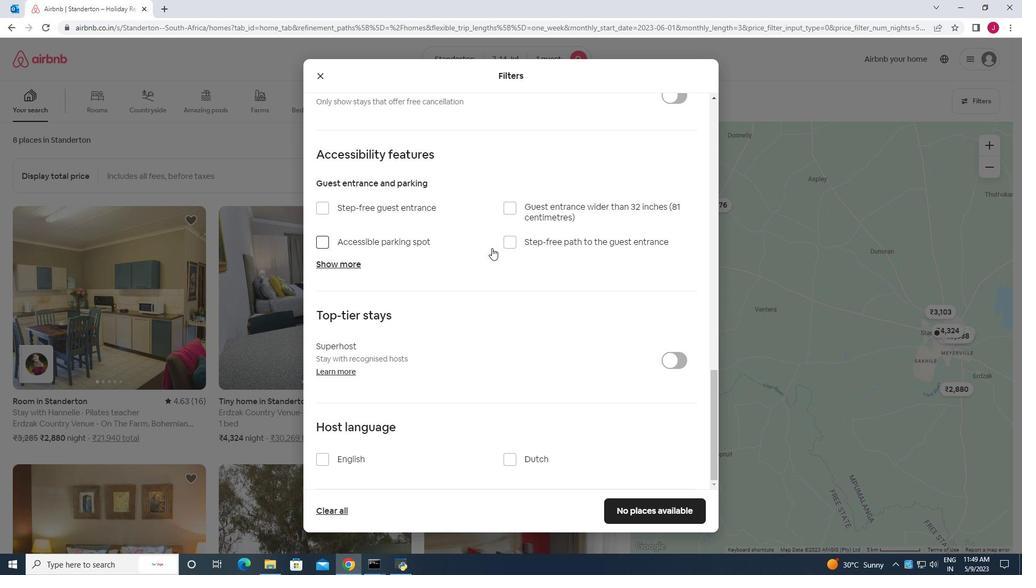 
Action: Mouse moved to (321, 460)
Screenshot: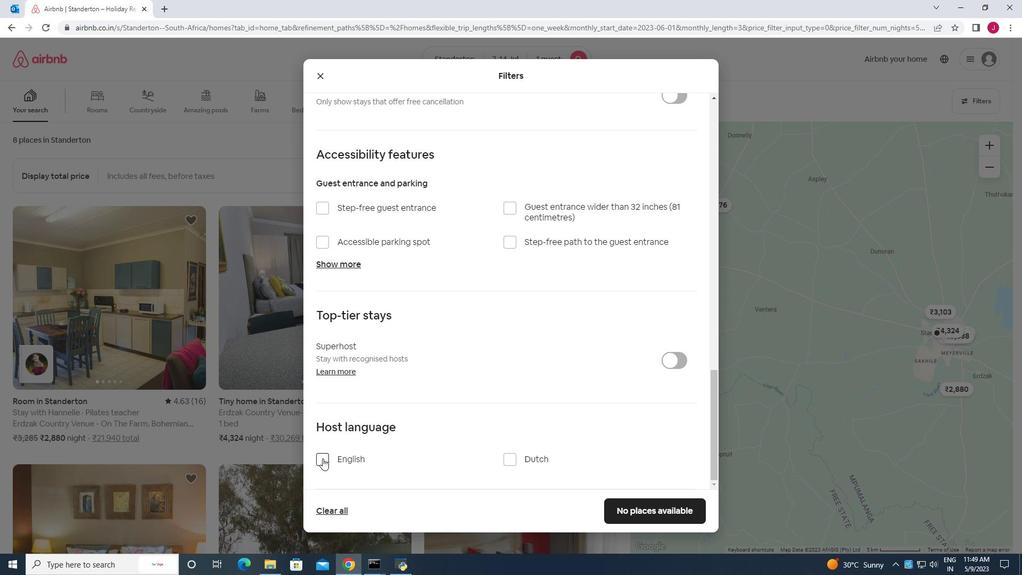 
Action: Mouse pressed left at (321, 460)
Screenshot: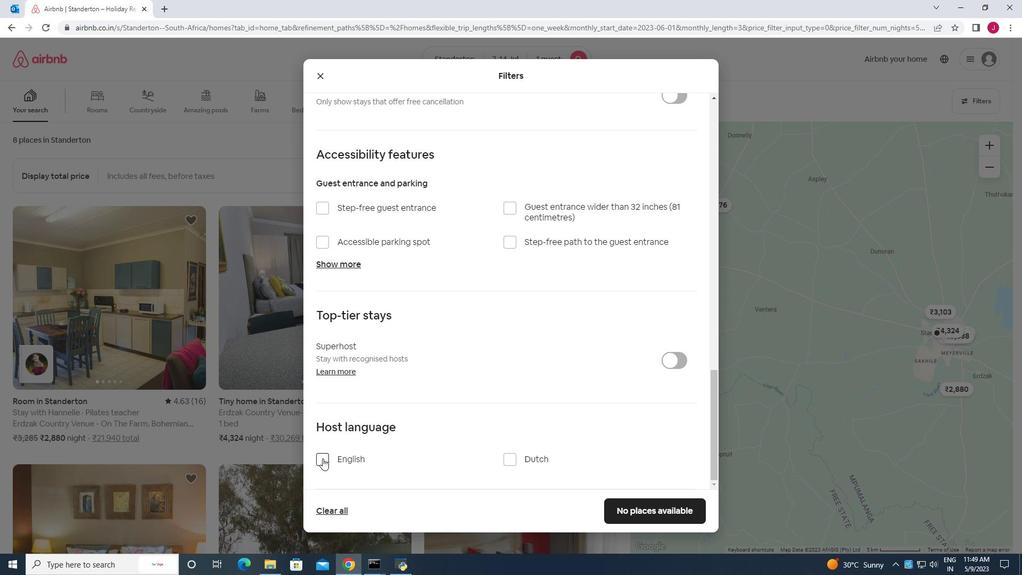 
Action: Mouse moved to (633, 511)
Screenshot: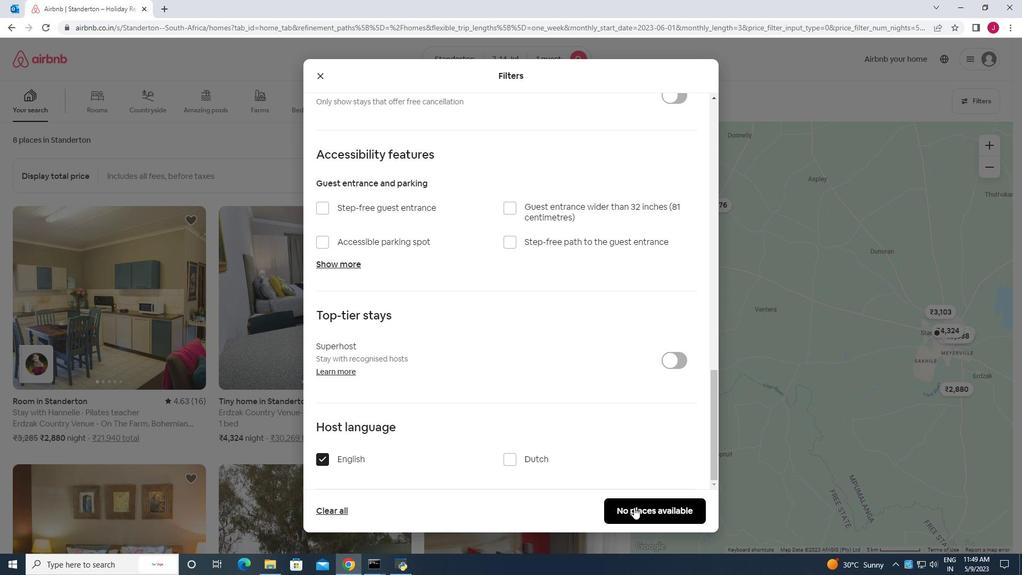 
Action: Mouse pressed left at (633, 511)
Screenshot: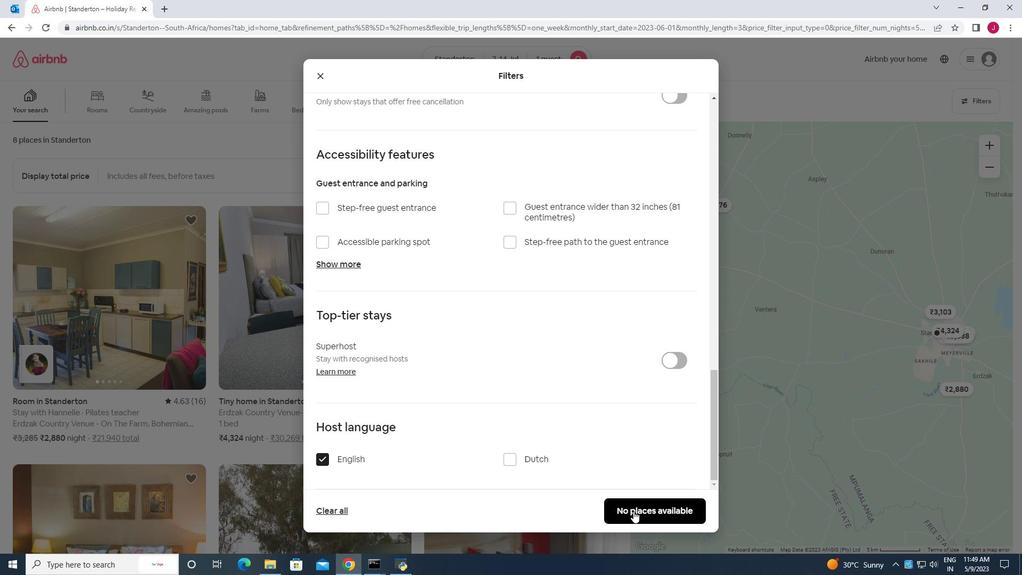 
Action: Mouse moved to (621, 463)
Screenshot: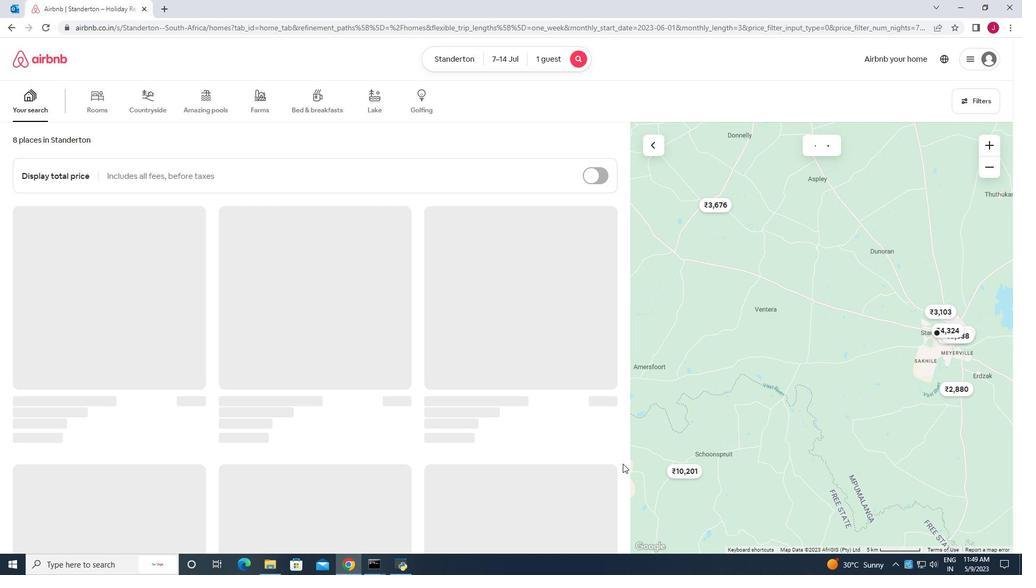 
